 Task: Open Card Card0000000146 in Board Board0000000037 in Workspace WS0000000013 in Trello. Add Member Email0000000050 to Card Card0000000146 in Board Board0000000037 in Workspace WS0000000013 in Trello. Add Yellow Label titled Label0000000146 to Card Card0000000146 in Board Board0000000037 in Workspace WS0000000013 in Trello. Add Checklist CL0000000146 to Card Card0000000146 in Board Board0000000037 in Workspace WS0000000013 in Trello. Add Dates with Start Date as May 08 2023 and Due Date as May 31 2023 to Card Card0000000146 in Board Board0000000037 in Workspace WS0000000013 in Trello
Action: Mouse moved to (334, 299)
Screenshot: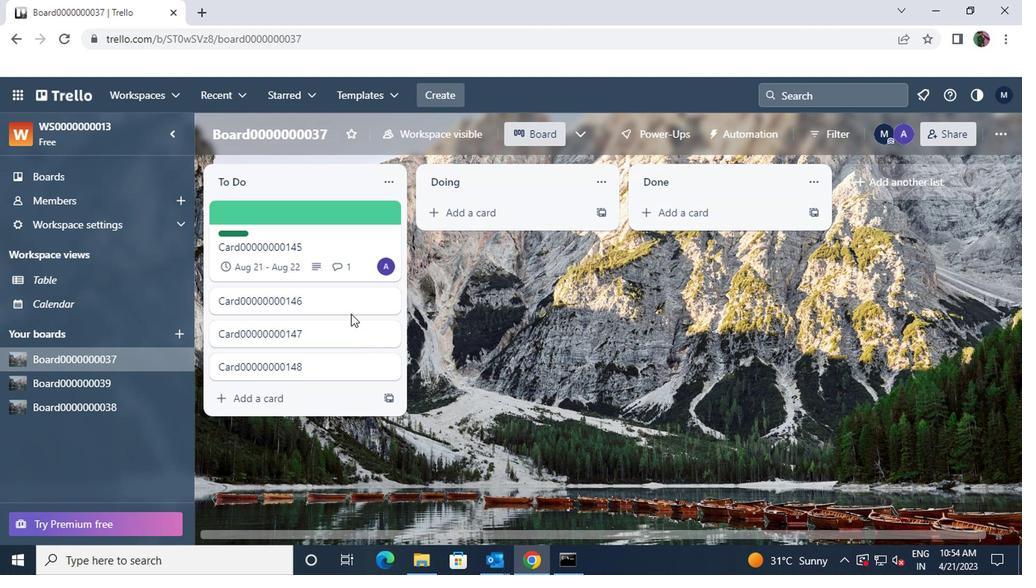 
Action: Mouse pressed left at (334, 299)
Screenshot: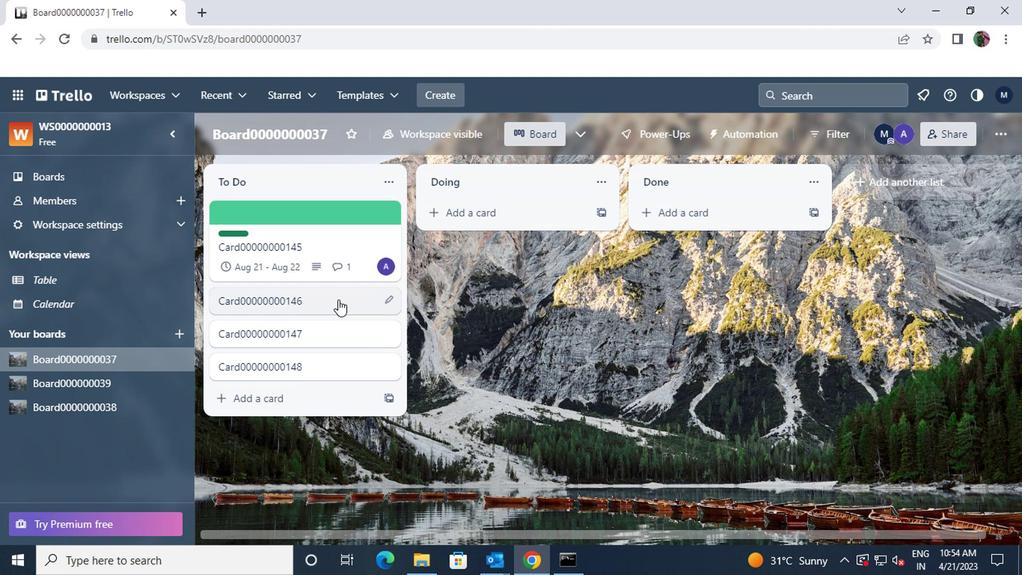 
Action: Mouse moved to (673, 214)
Screenshot: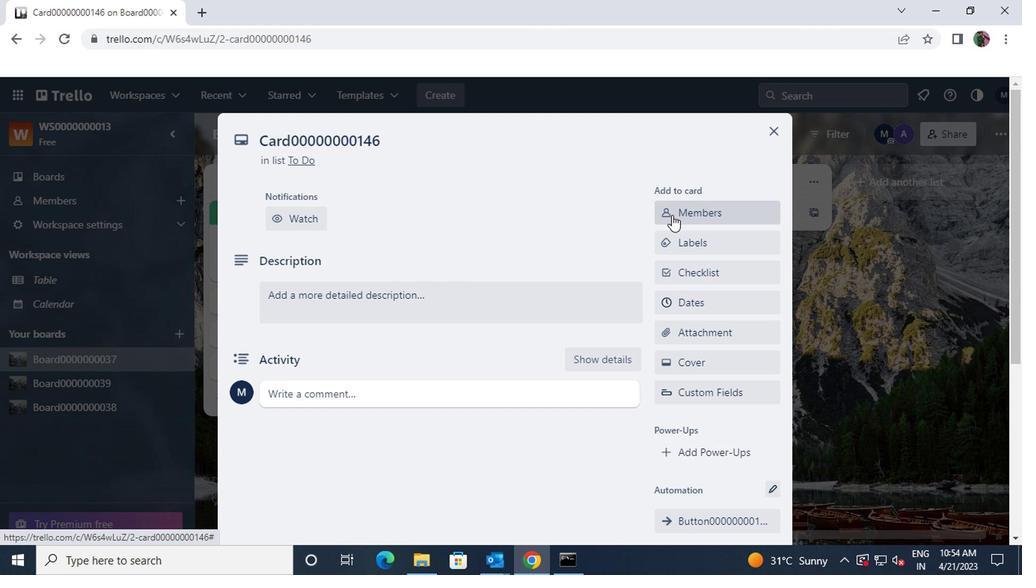 
Action: Mouse pressed left at (673, 214)
Screenshot: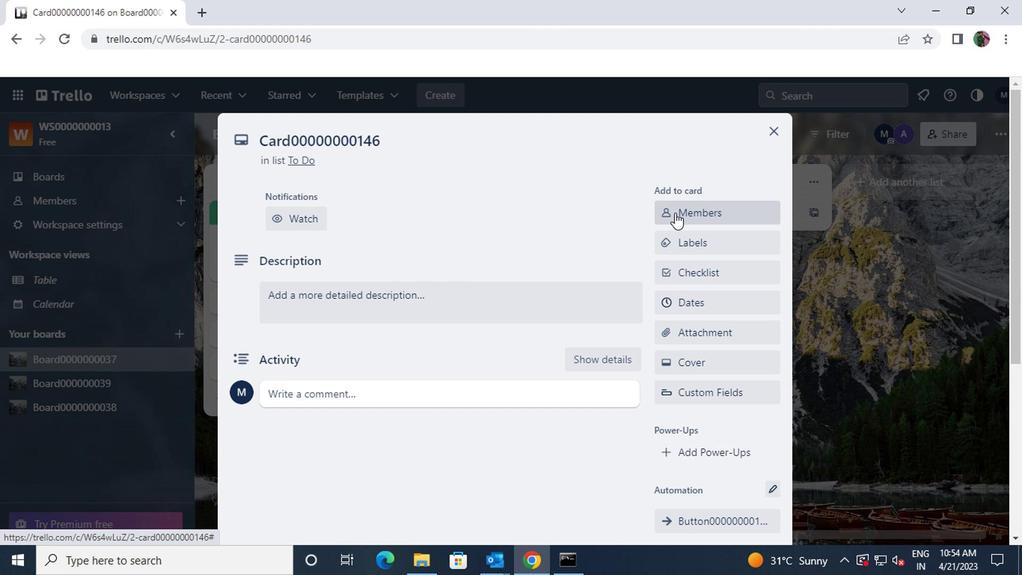 
Action: Key pressed nikrathi889<Key.shift>@GMAIL.COM
Screenshot: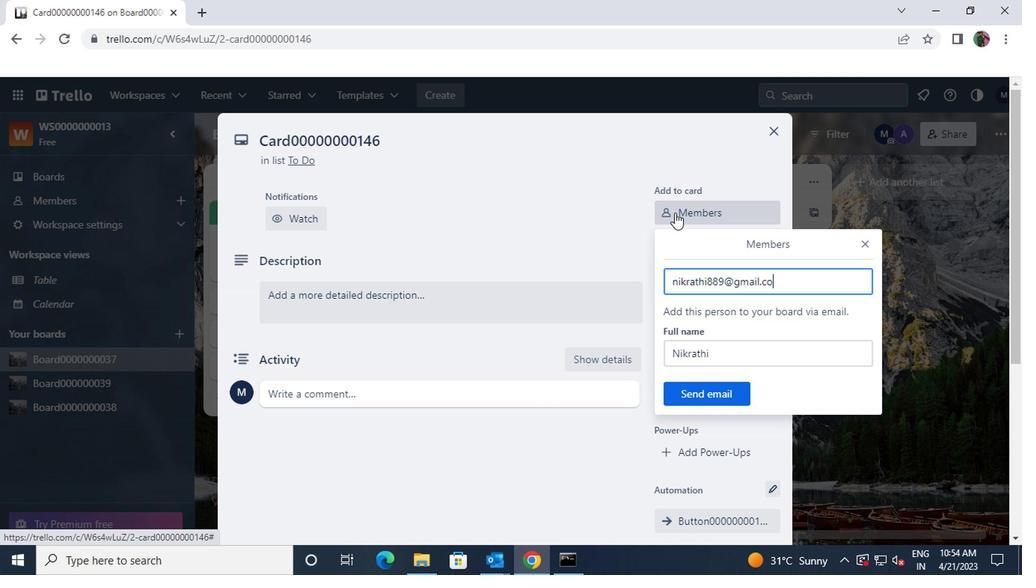 
Action: Mouse moved to (712, 391)
Screenshot: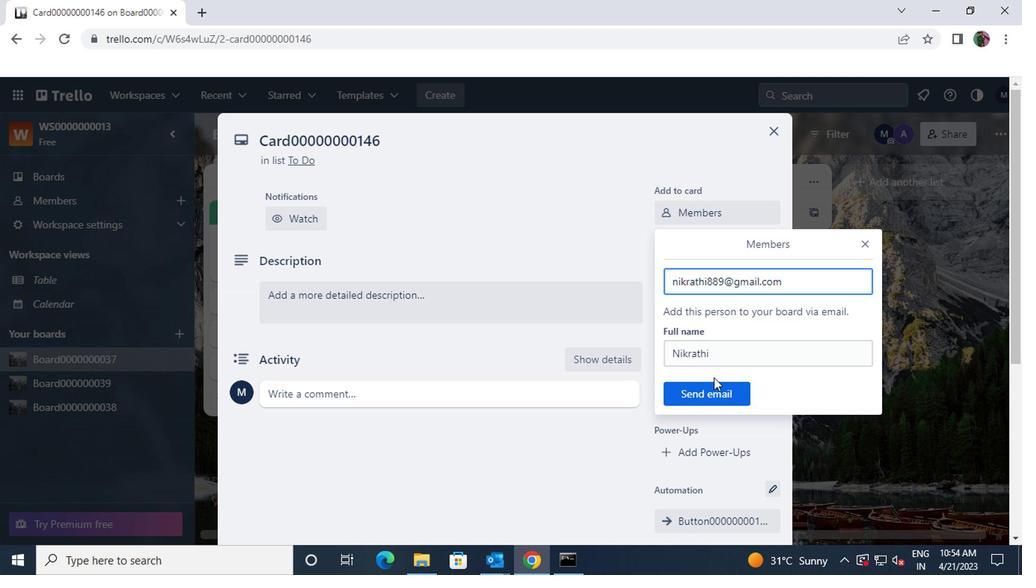 
Action: Mouse pressed left at (712, 391)
Screenshot: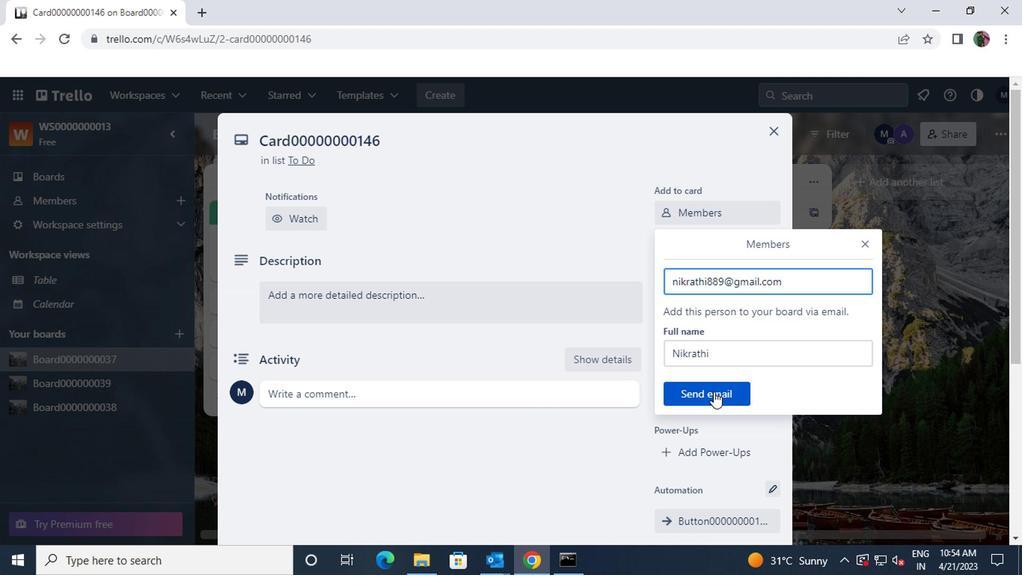 
Action: Mouse moved to (720, 239)
Screenshot: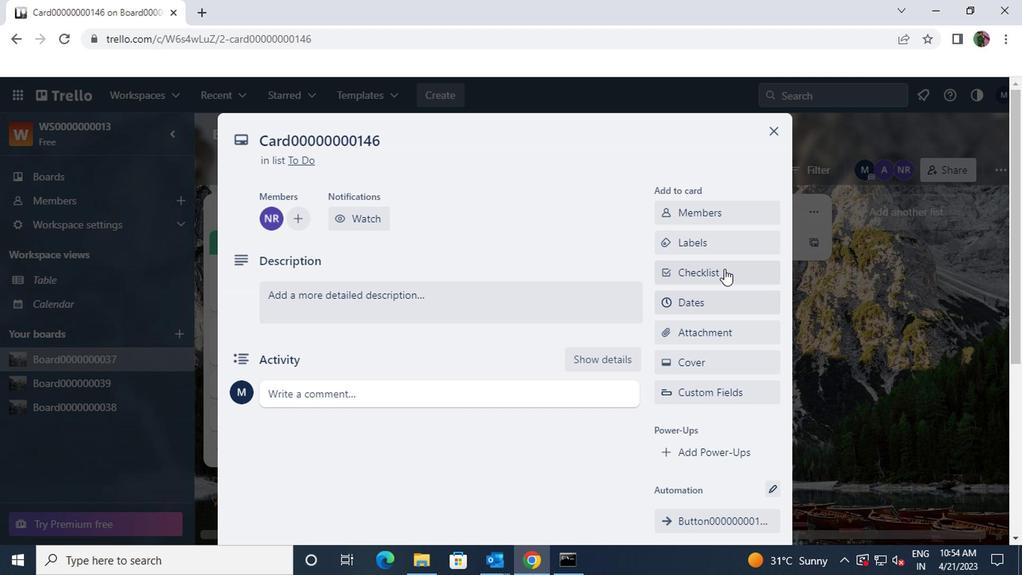 
Action: Mouse pressed left at (720, 239)
Screenshot: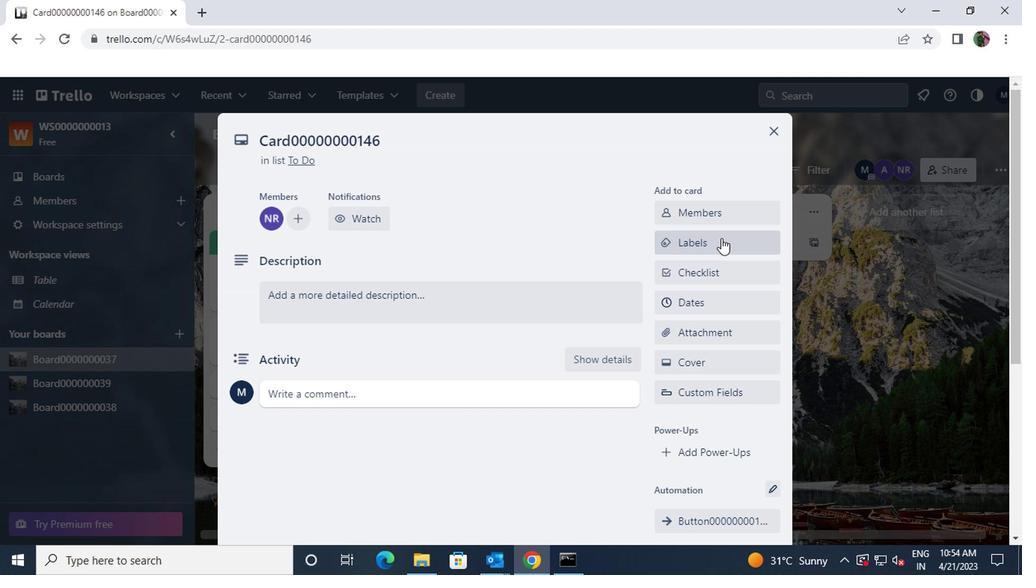 
Action: Mouse moved to (743, 421)
Screenshot: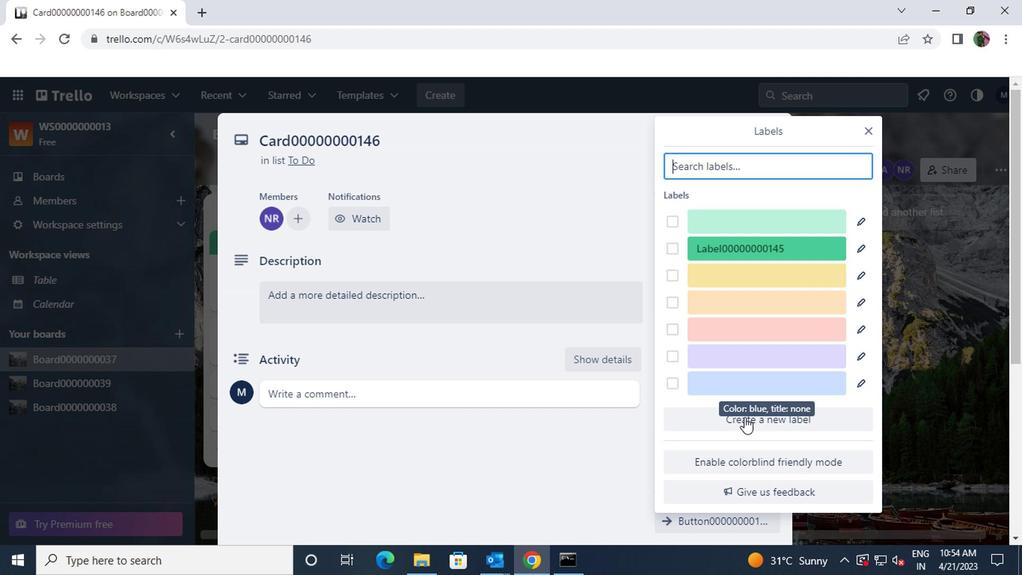 
Action: Mouse pressed left at (743, 421)
Screenshot: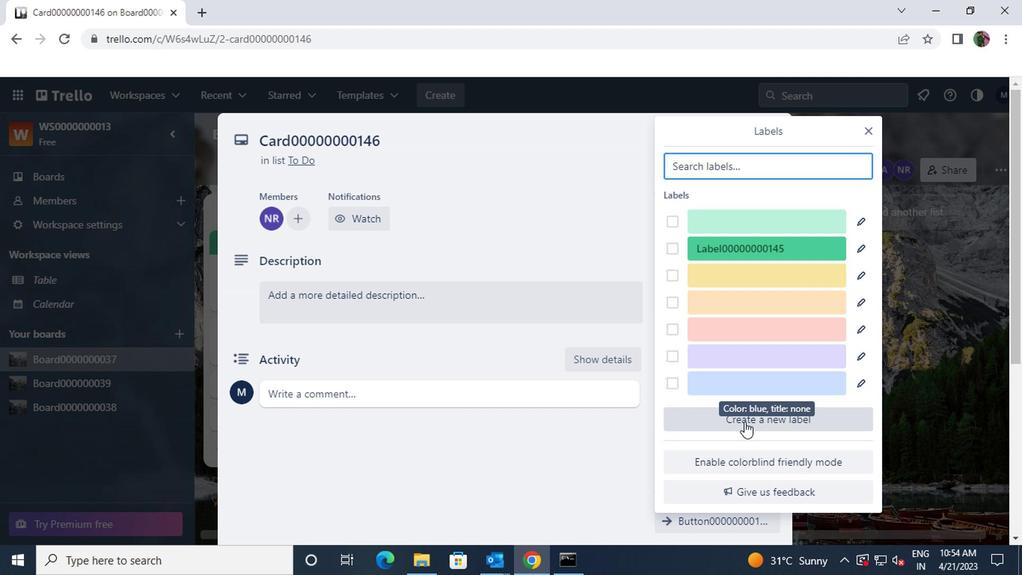 
Action: Mouse moved to (718, 267)
Screenshot: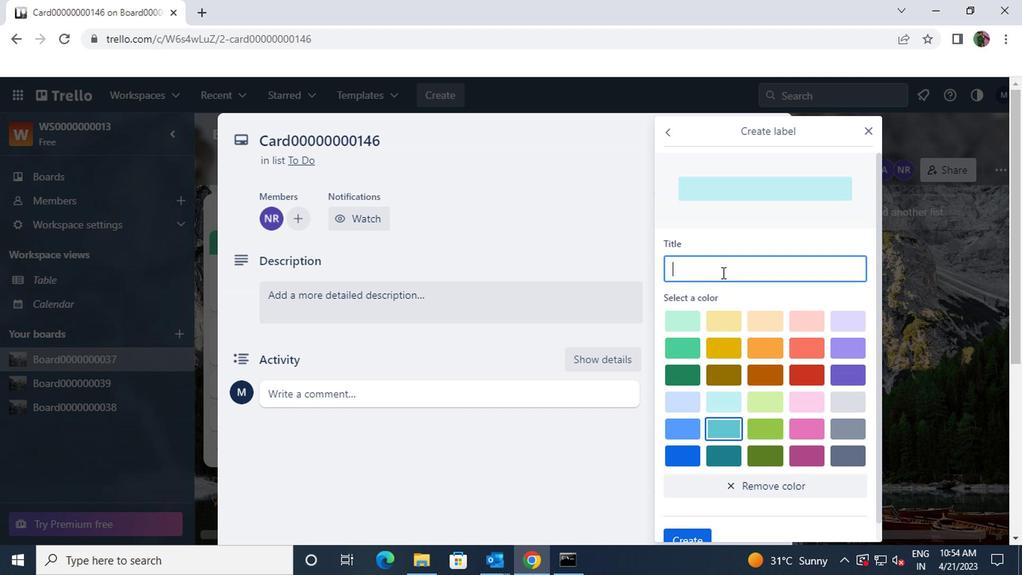 
Action: Mouse pressed left at (718, 267)
Screenshot: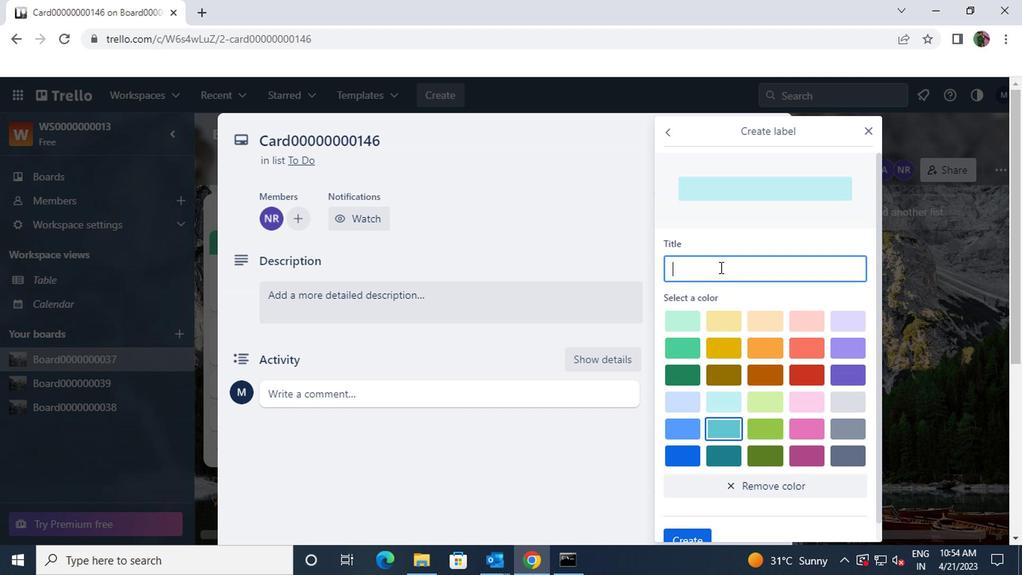 
Action: Mouse moved to (718, 266)
Screenshot: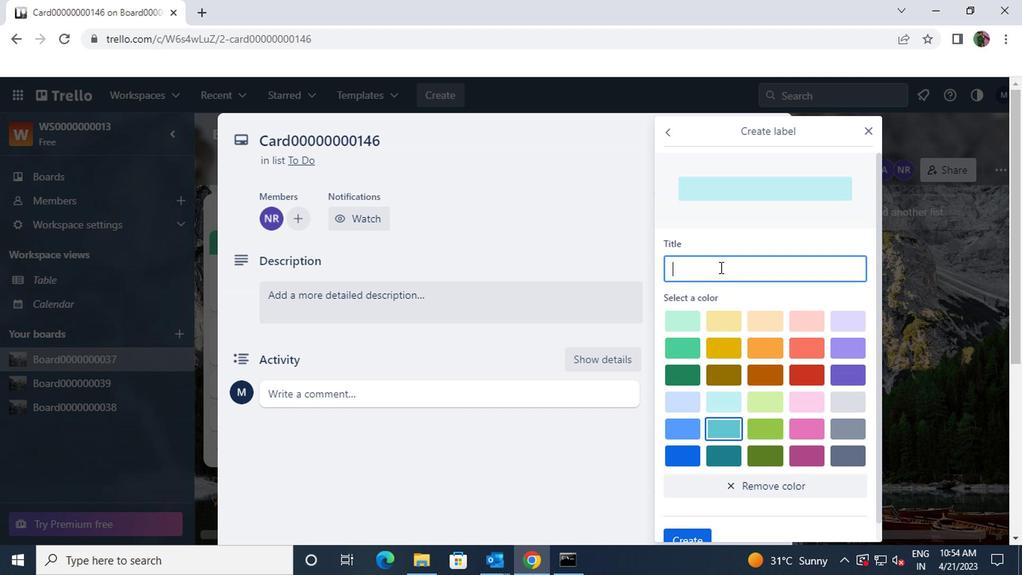 
Action: Key pressed <Key.shift>LABEL00000000146
Screenshot: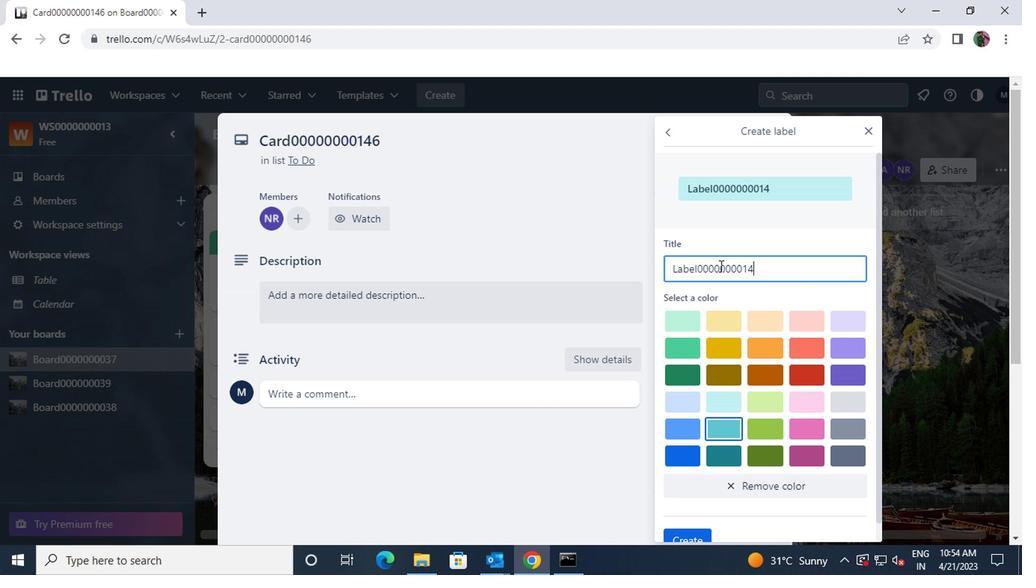 
Action: Mouse moved to (714, 340)
Screenshot: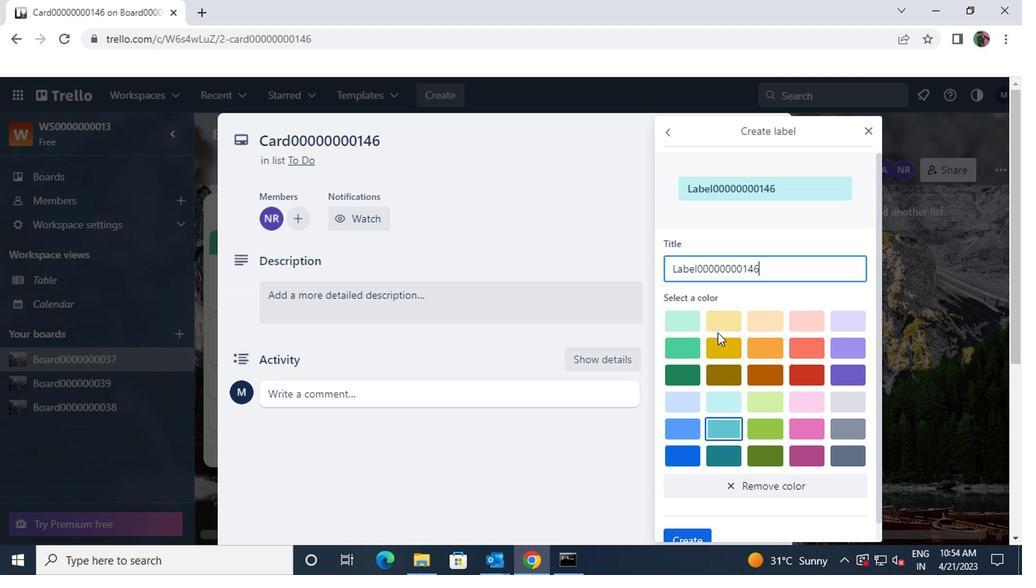 
Action: Mouse pressed left at (714, 340)
Screenshot: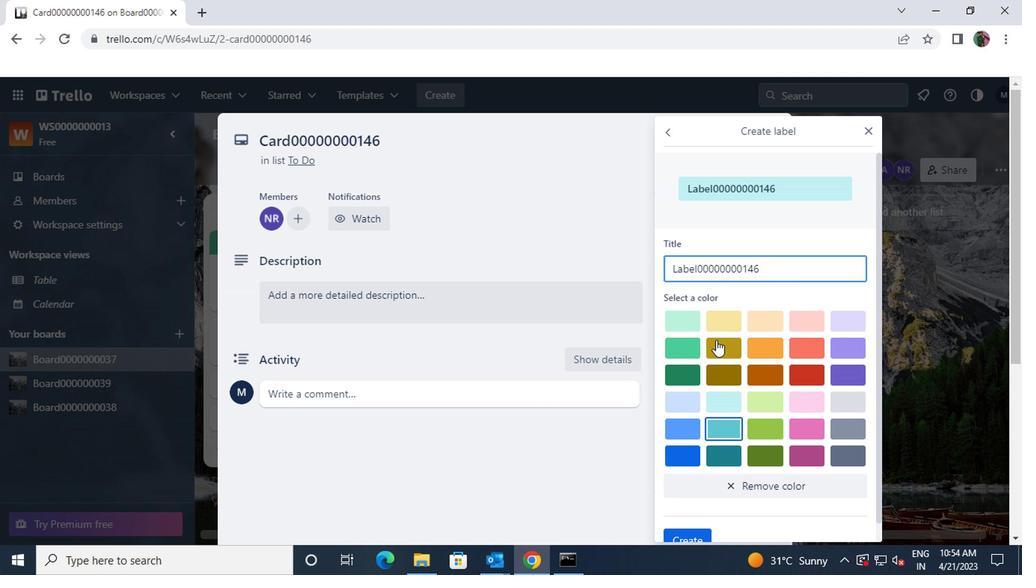
Action: Mouse scrolled (714, 339) with delta (0, -1)
Screenshot: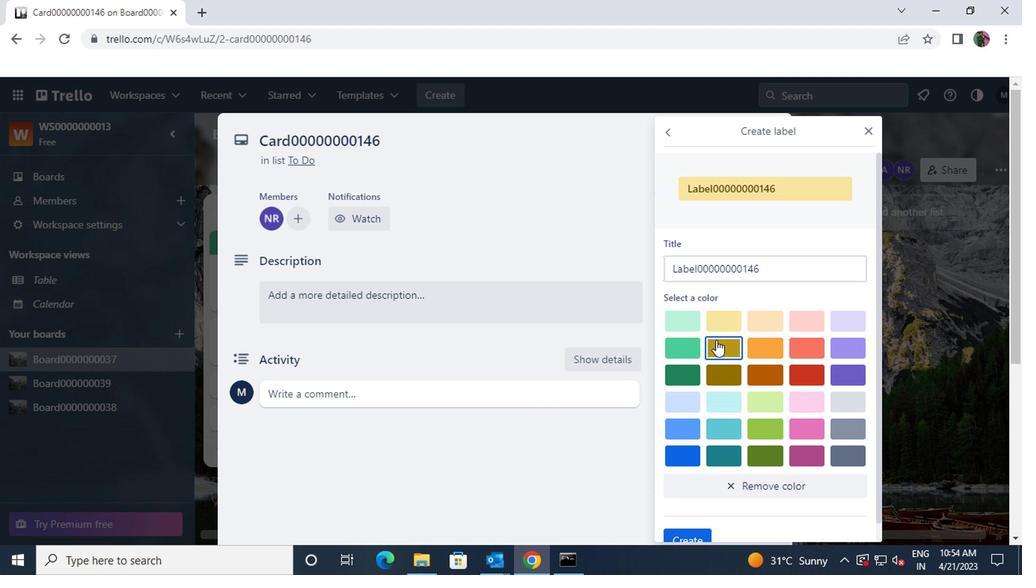 
Action: Mouse scrolled (714, 339) with delta (0, -1)
Screenshot: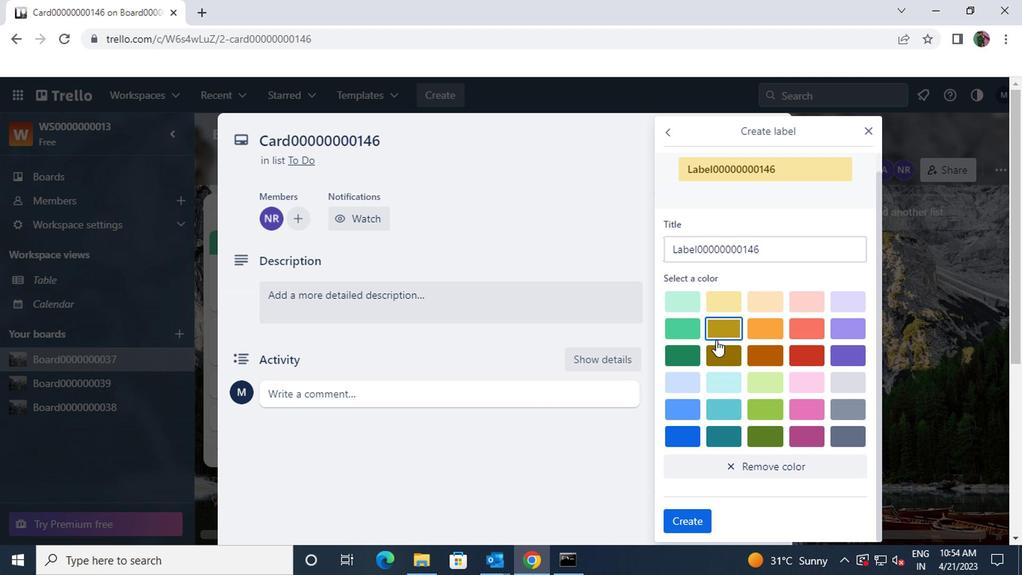 
Action: Mouse scrolled (714, 339) with delta (0, -1)
Screenshot: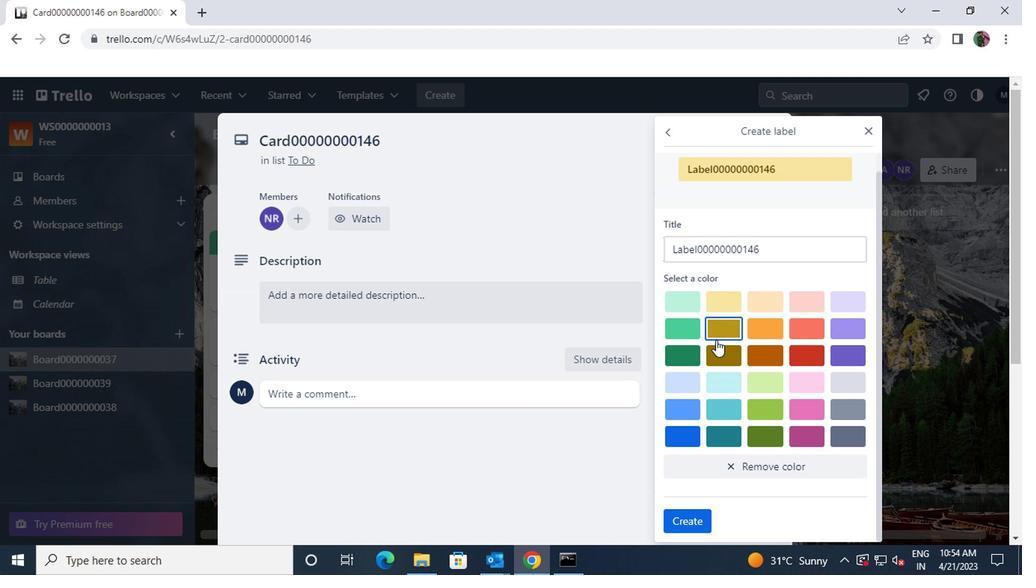 
Action: Mouse moved to (688, 518)
Screenshot: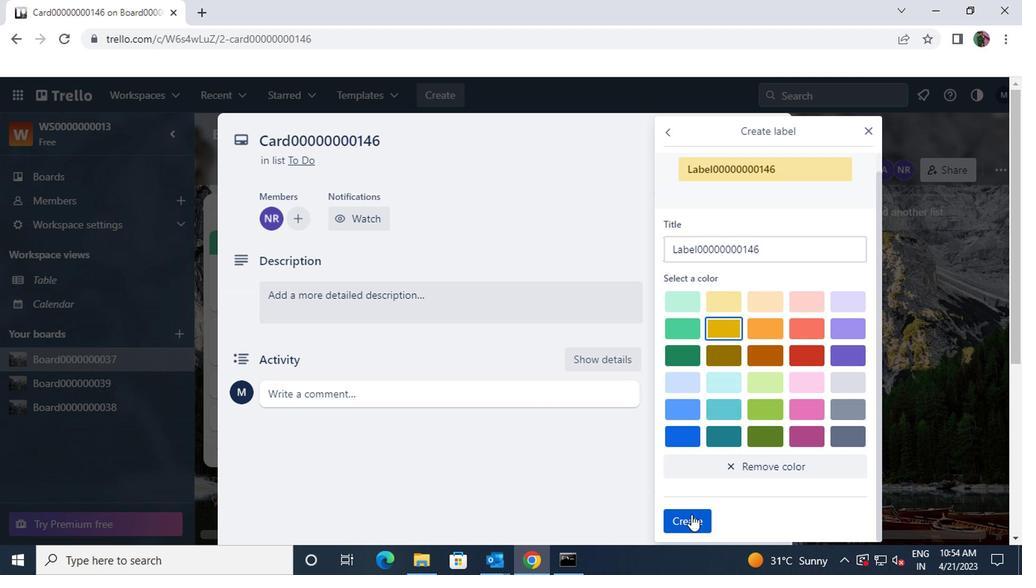 
Action: Mouse pressed left at (688, 518)
Screenshot: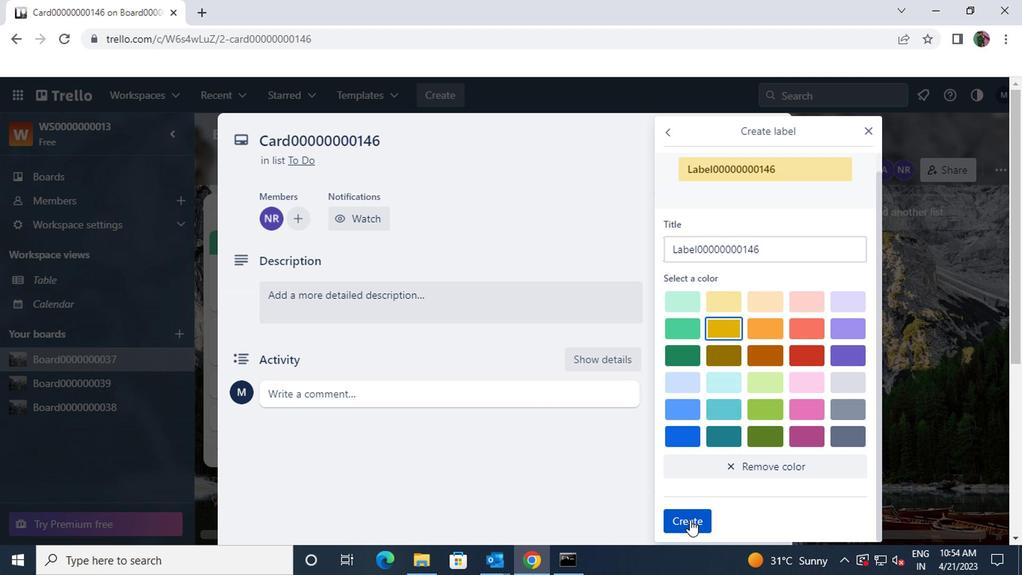 
Action: Mouse moved to (872, 134)
Screenshot: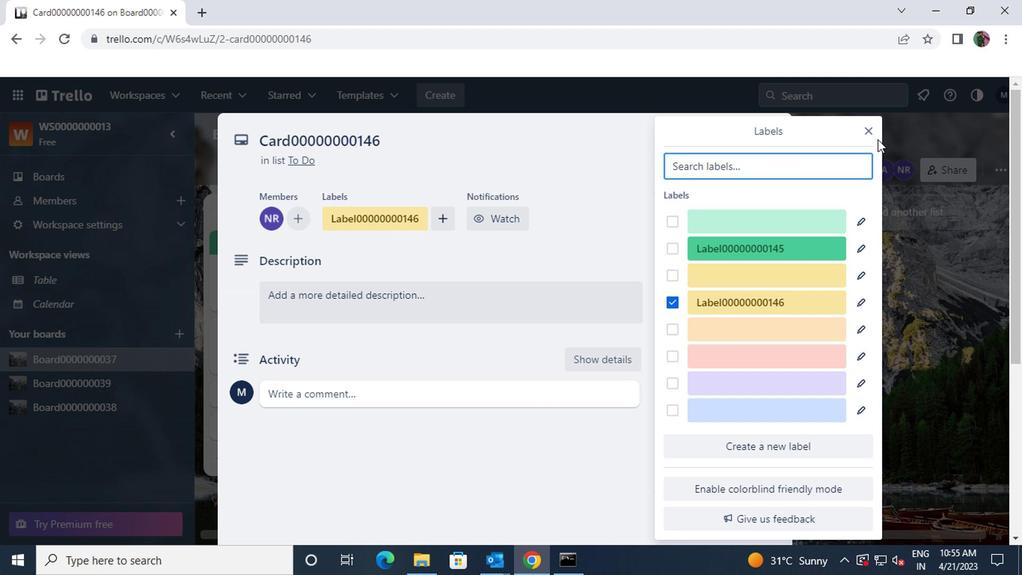 
Action: Mouse pressed left at (872, 134)
Screenshot: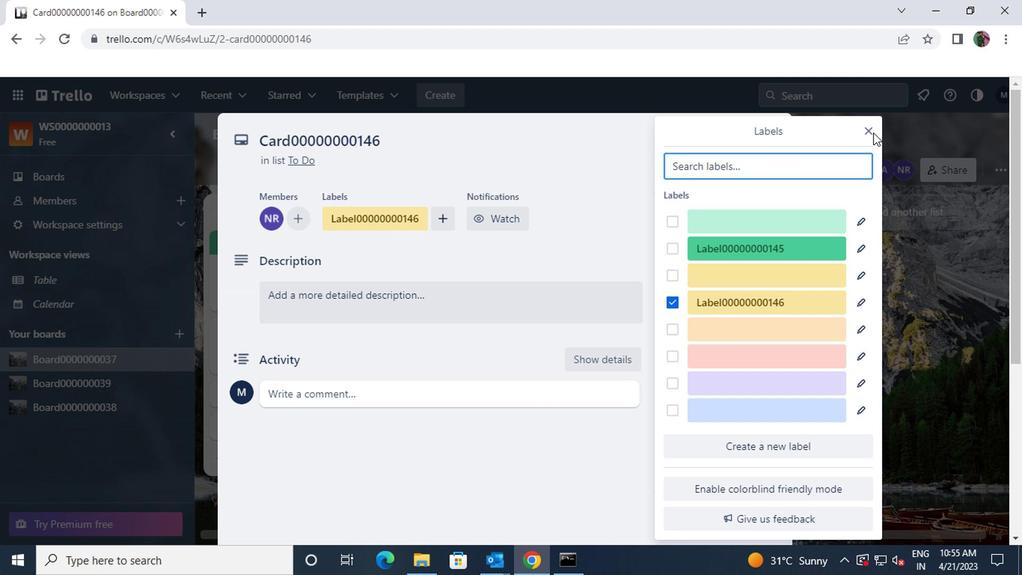 
Action: Mouse moved to (870, 133)
Screenshot: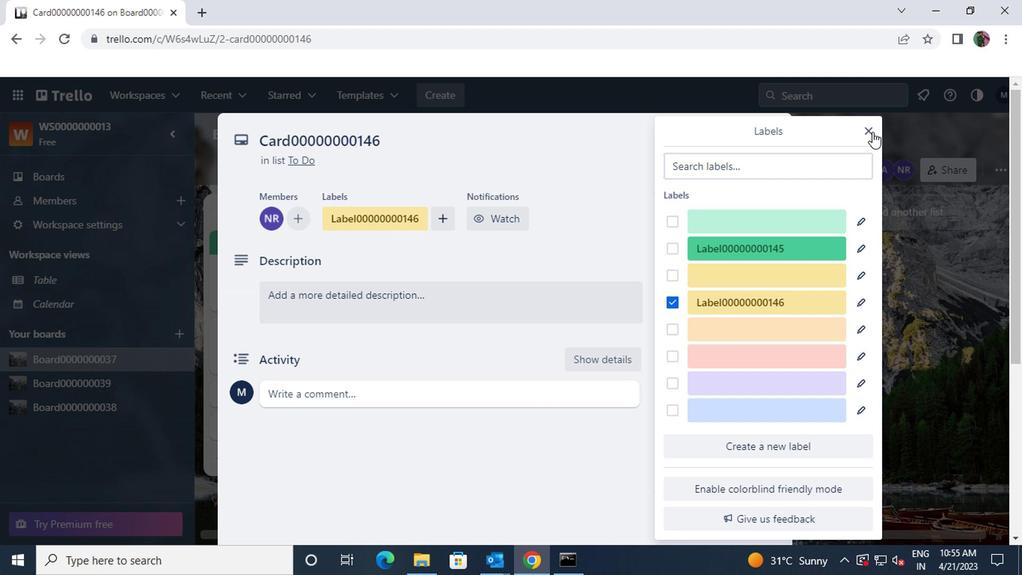
Action: Mouse pressed left at (870, 133)
Screenshot: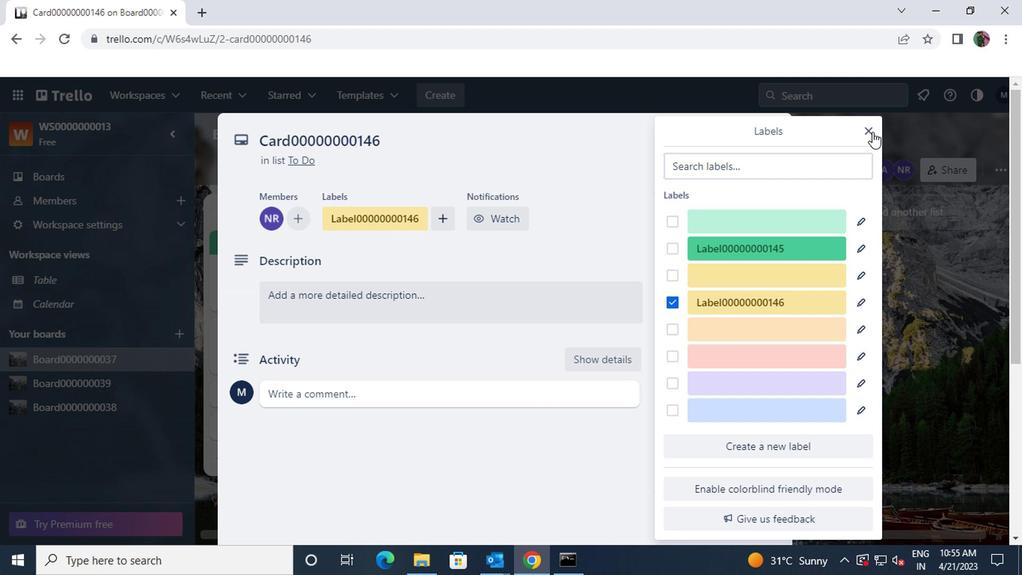 
Action: Mouse moved to (738, 266)
Screenshot: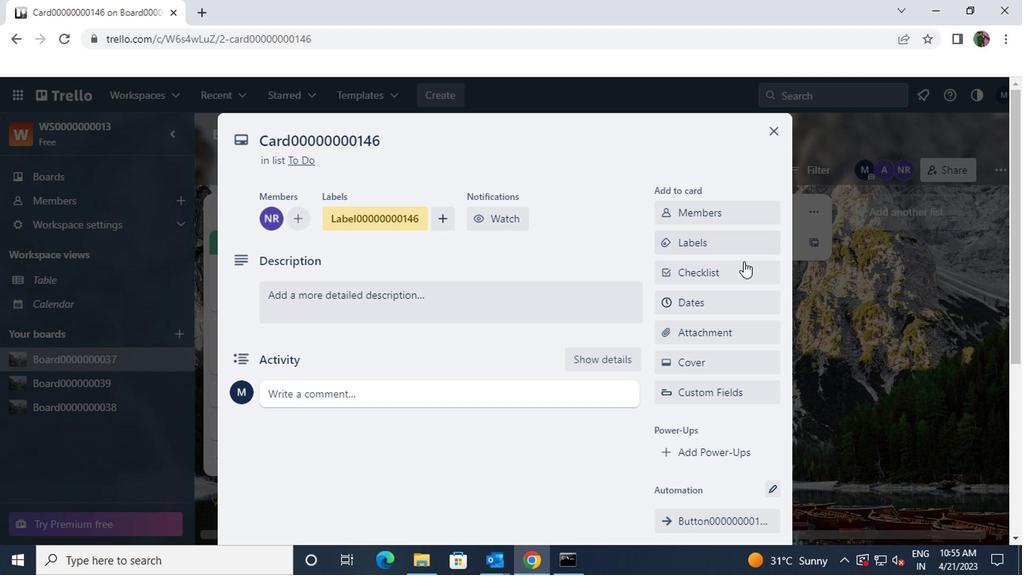 
Action: Mouse pressed left at (738, 266)
Screenshot: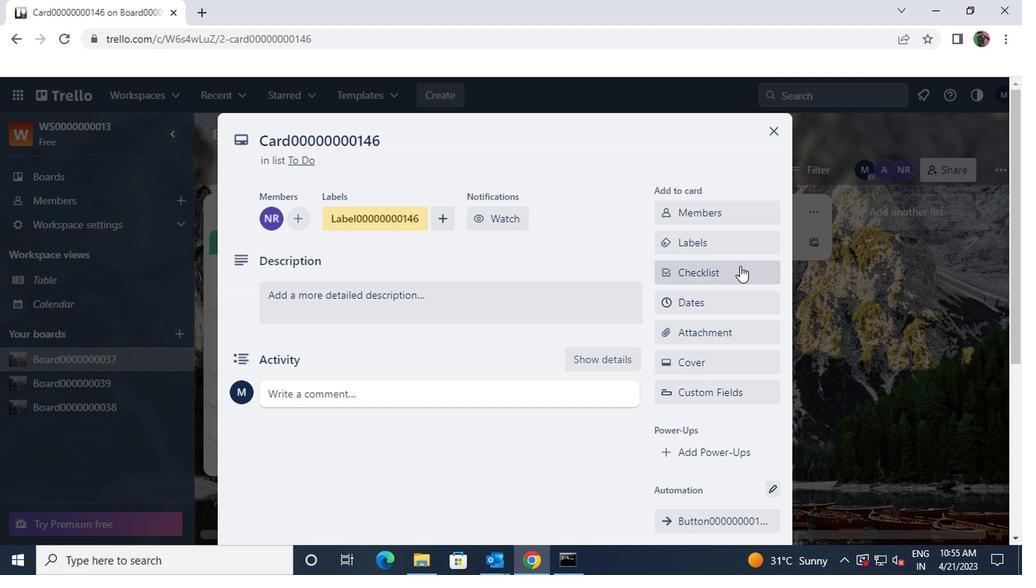 
Action: Key pressed <Key.shift>CL00000000146
Screenshot: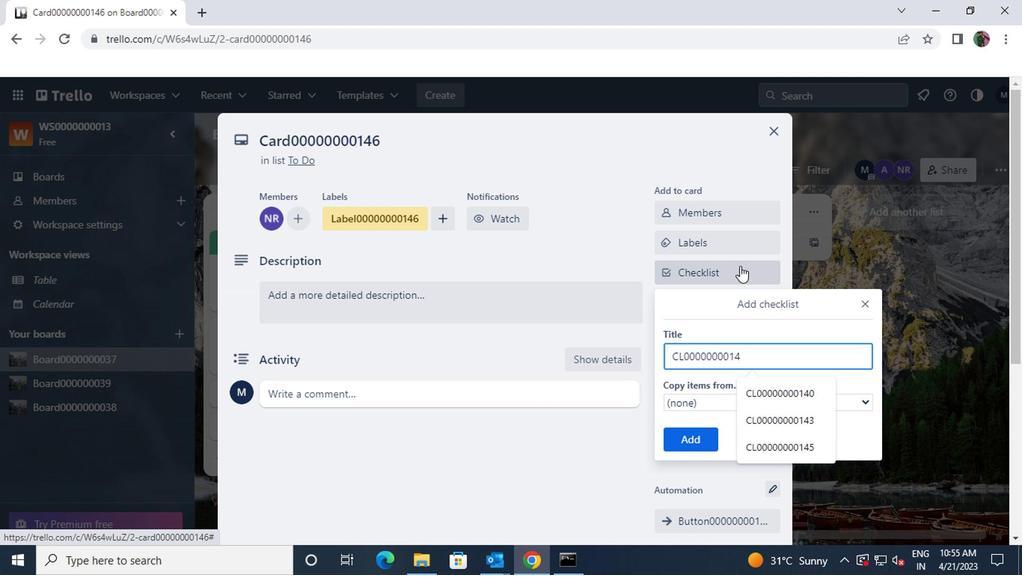 
Action: Mouse moved to (689, 429)
Screenshot: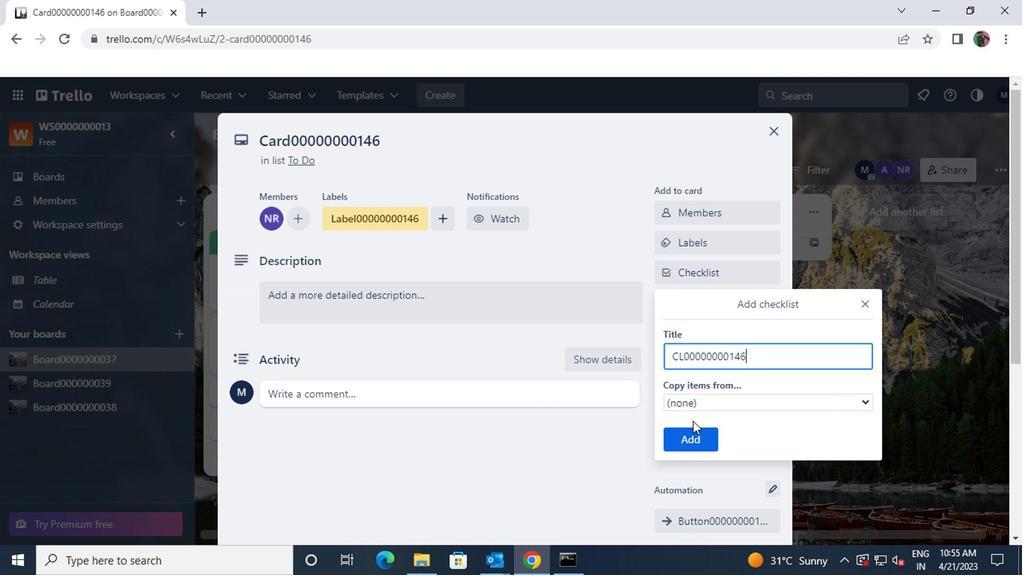 
Action: Mouse pressed left at (689, 429)
Screenshot: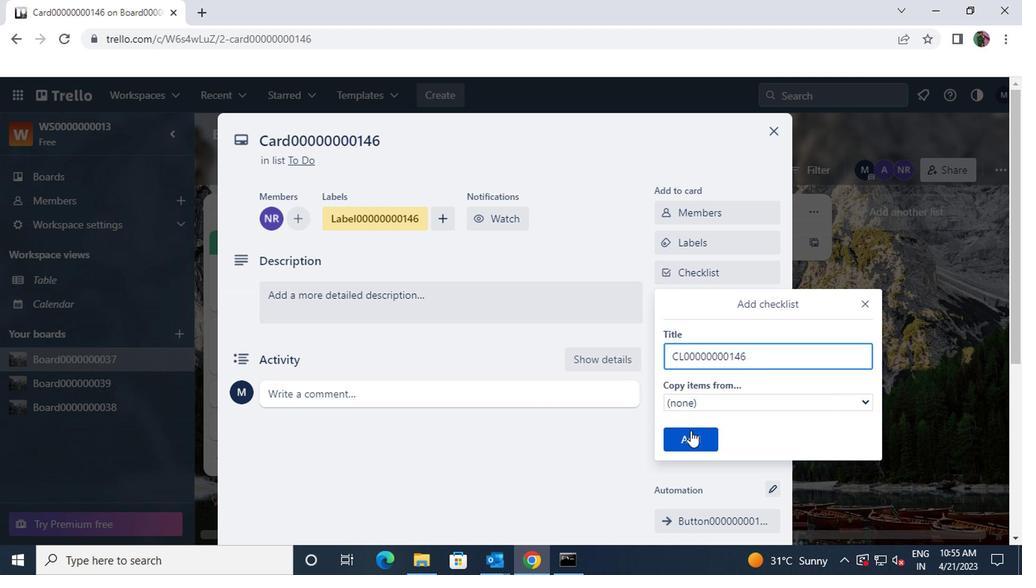 
Action: Mouse moved to (680, 306)
Screenshot: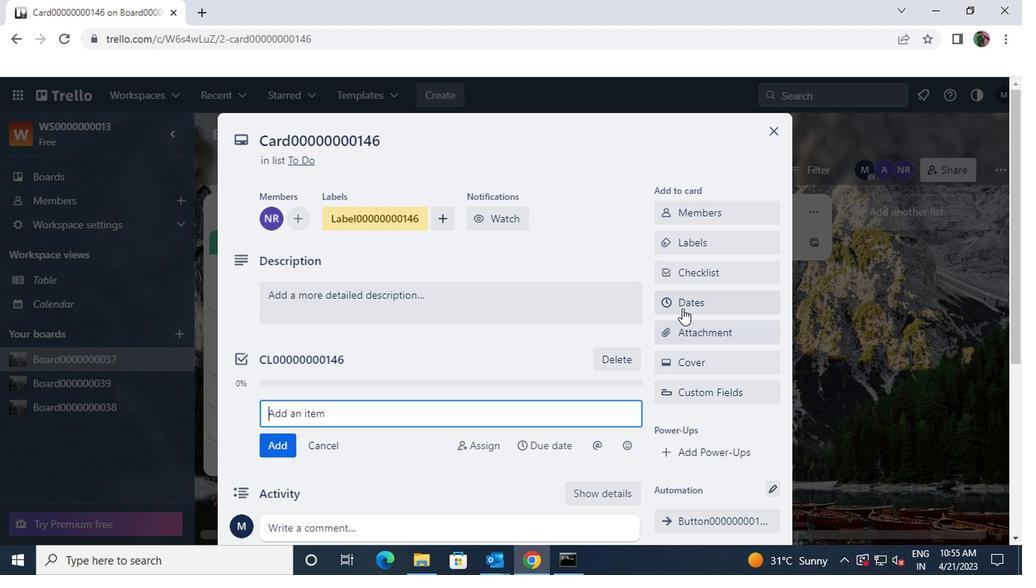 
Action: Mouse pressed left at (680, 306)
Screenshot: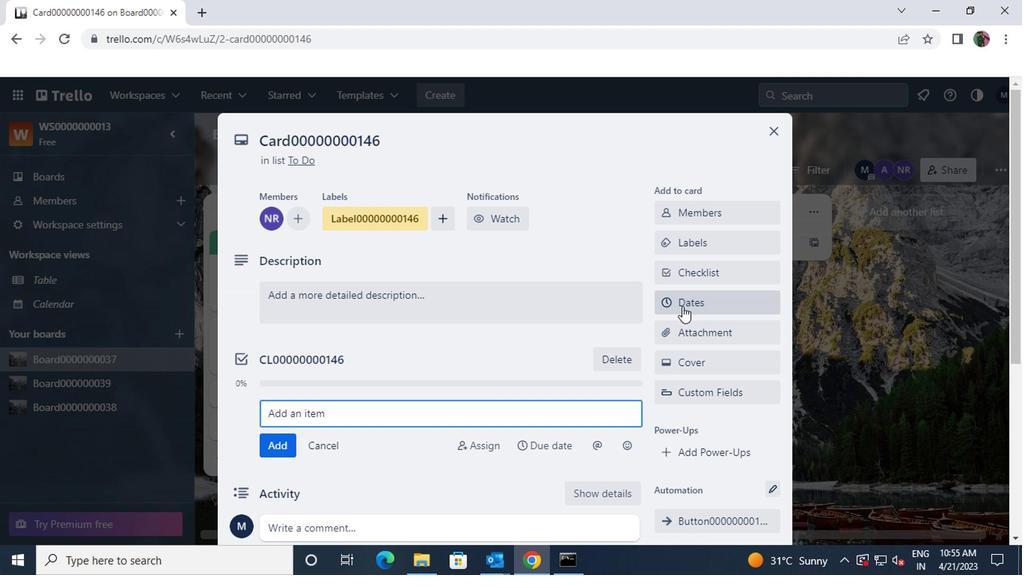 
Action: Mouse moved to (666, 167)
Screenshot: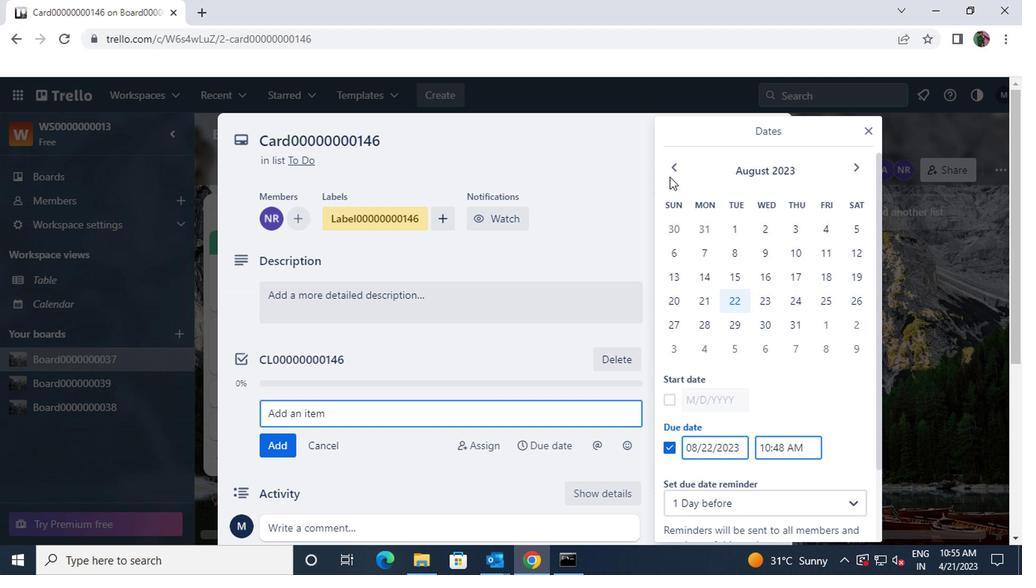
Action: Mouse pressed left at (666, 167)
Screenshot: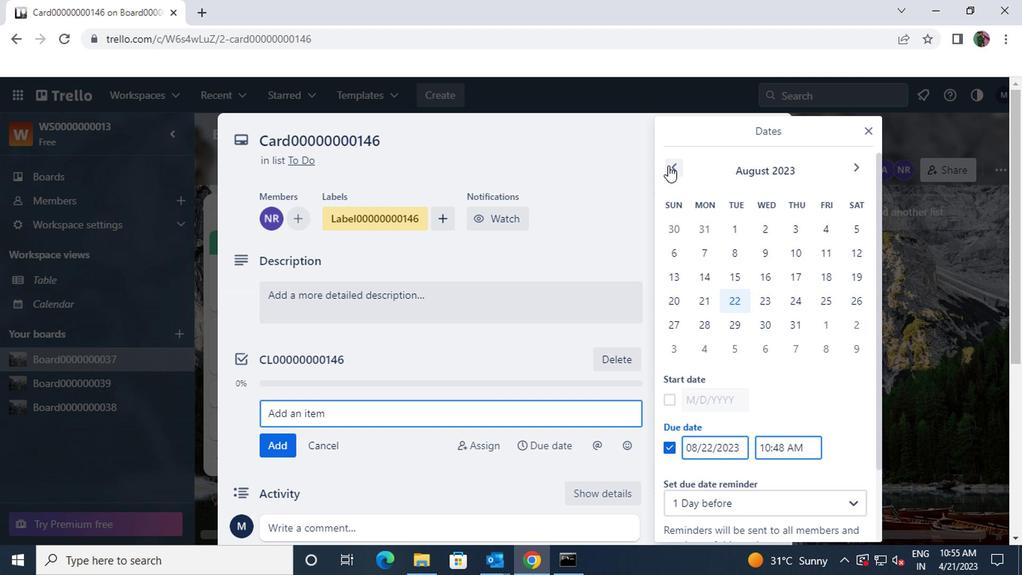 
Action: Mouse pressed left at (666, 167)
Screenshot: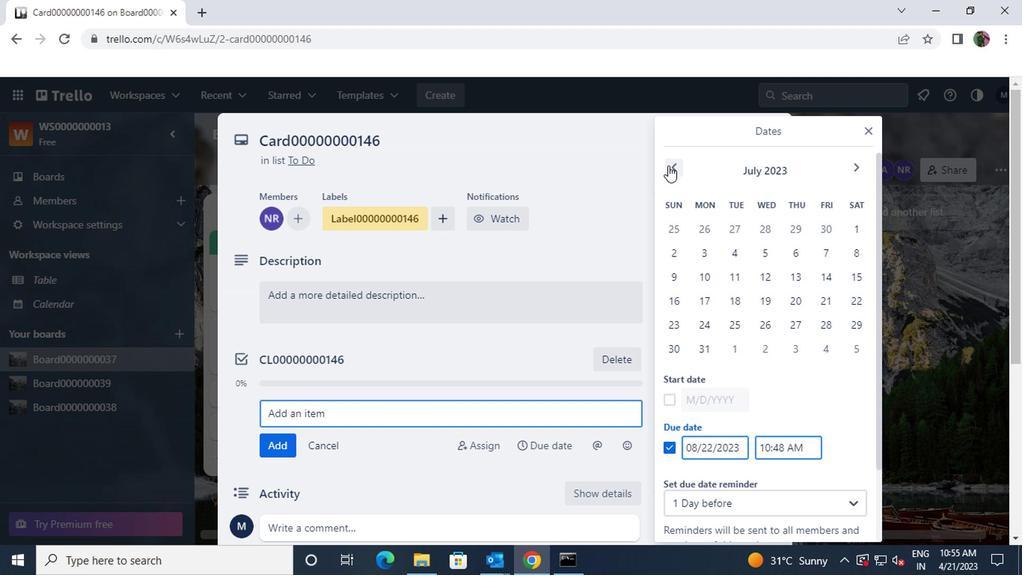 
Action: Mouse pressed left at (666, 167)
Screenshot: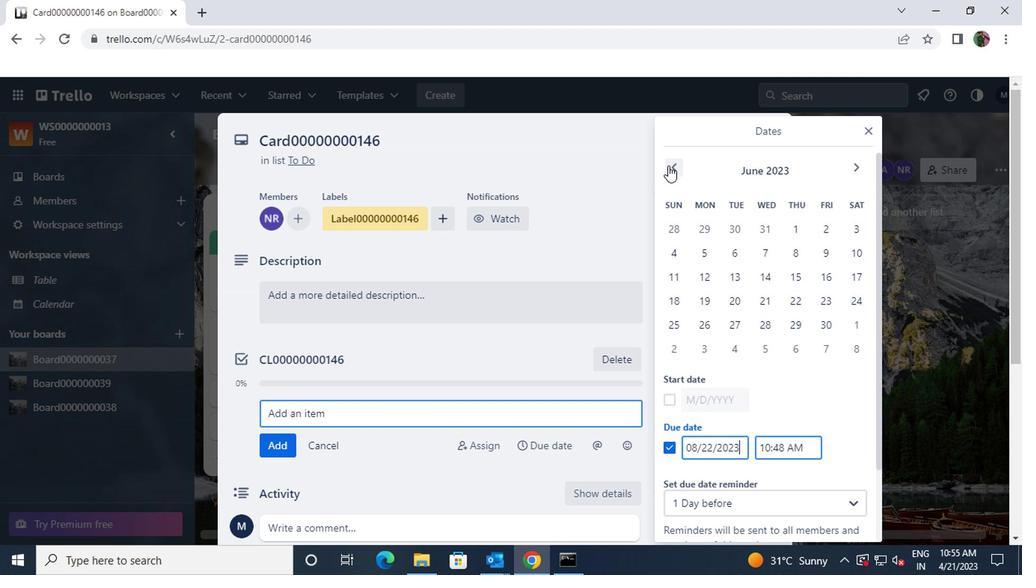 
Action: Mouse moved to (671, 399)
Screenshot: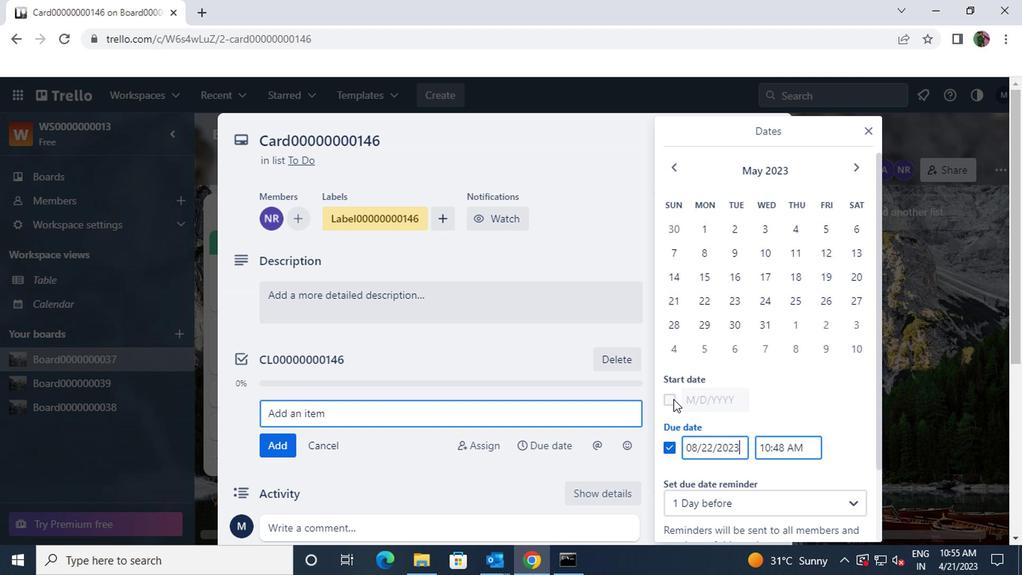 
Action: Mouse pressed left at (671, 399)
Screenshot: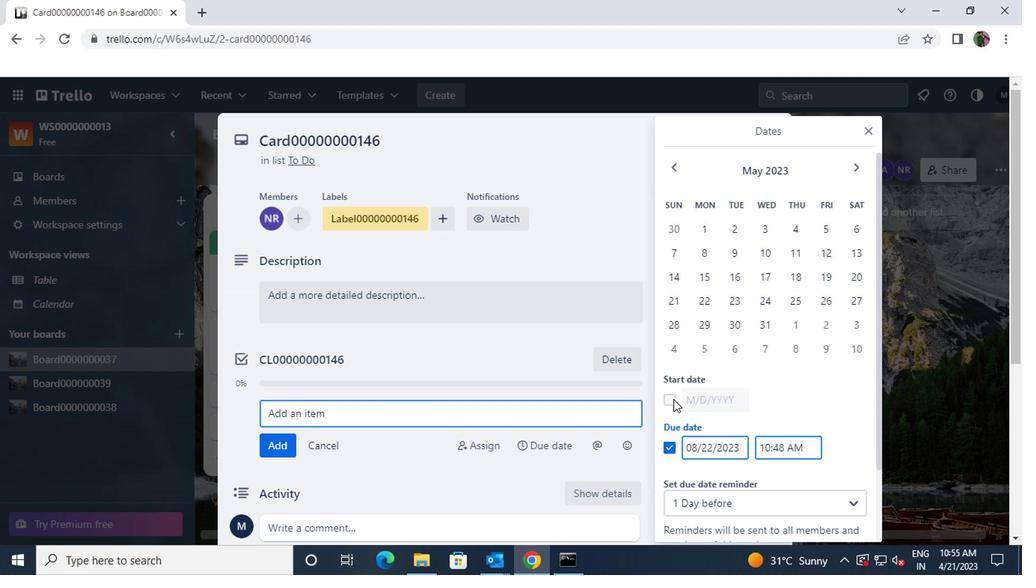 
Action: Mouse scrolled (671, 397) with delta (0, -1)
Screenshot: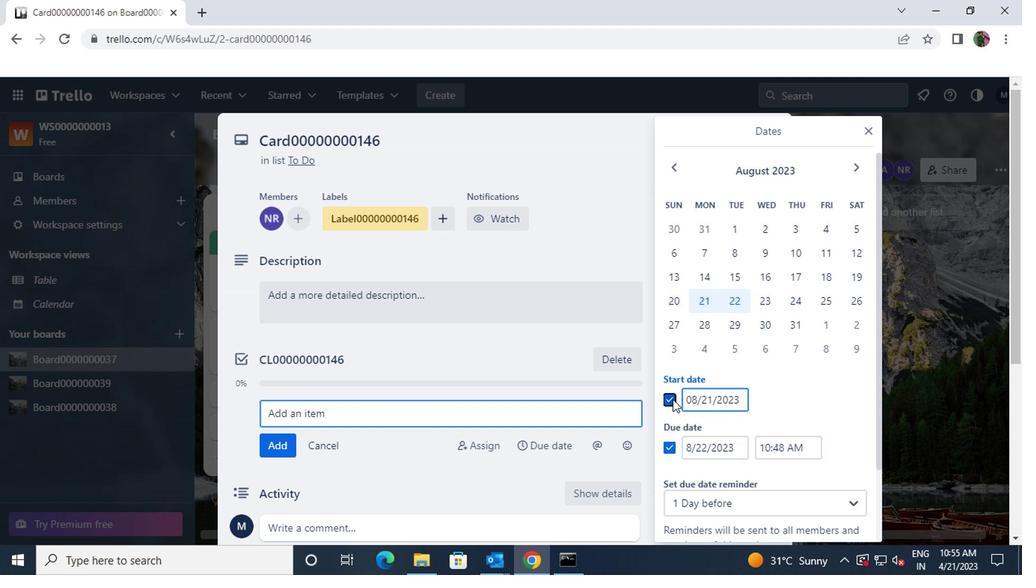 
Action: Mouse moved to (688, 372)
Screenshot: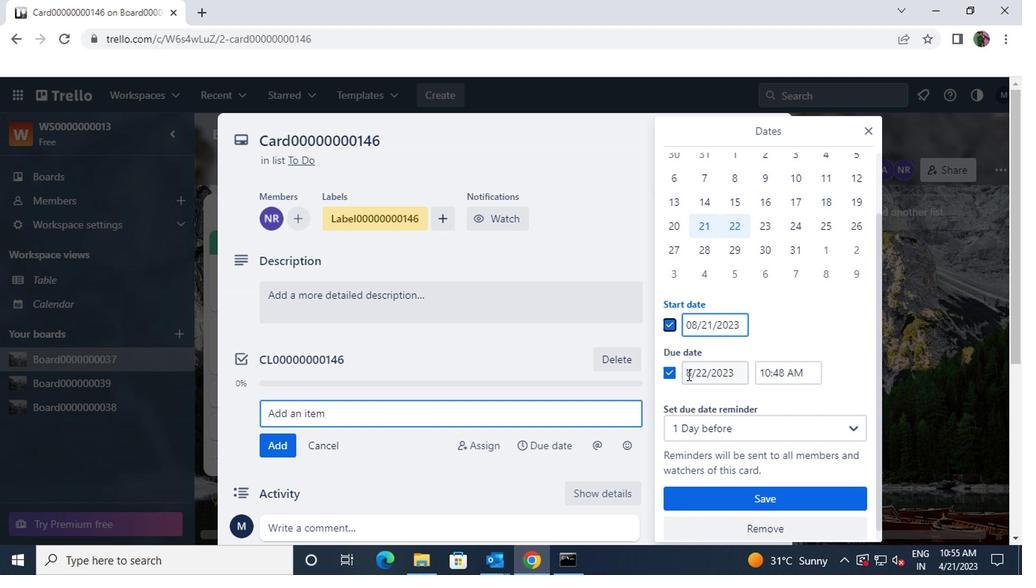 
Action: Mouse pressed left at (688, 372)
Screenshot: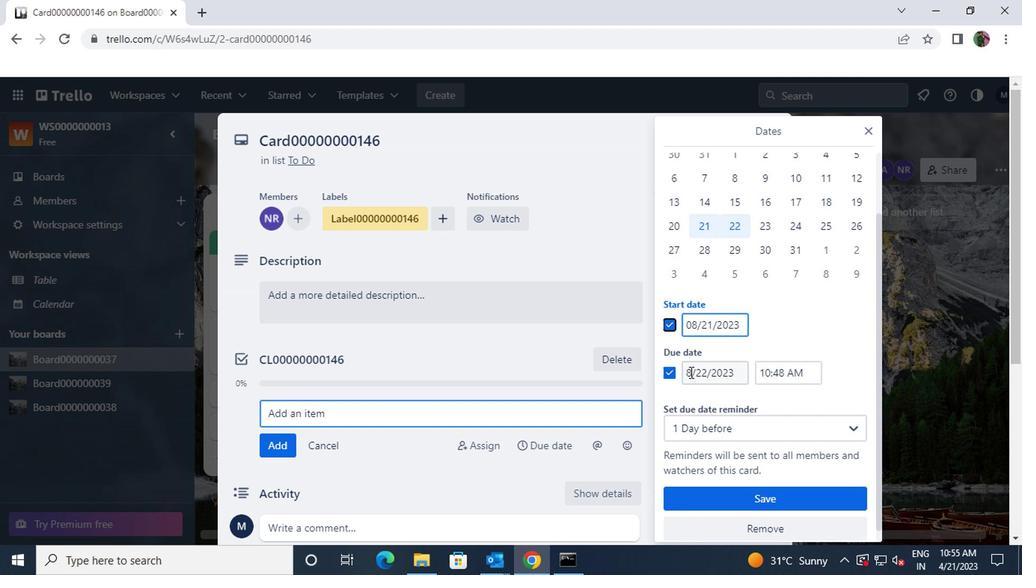 
Action: Mouse moved to (680, 371)
Screenshot: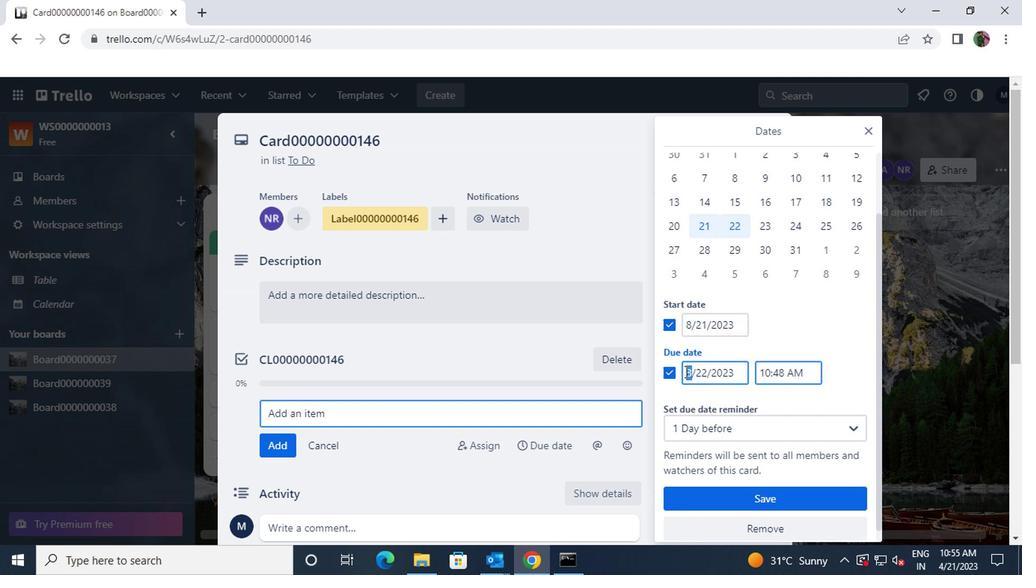 
Action: Key pressed 1
Screenshot: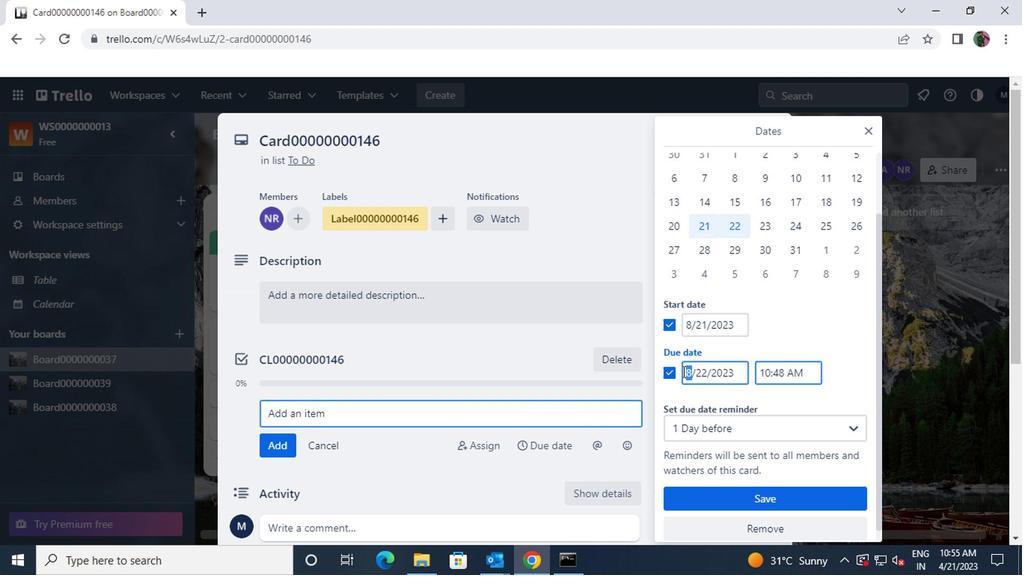 
Action: Mouse moved to (703, 370)
Screenshot: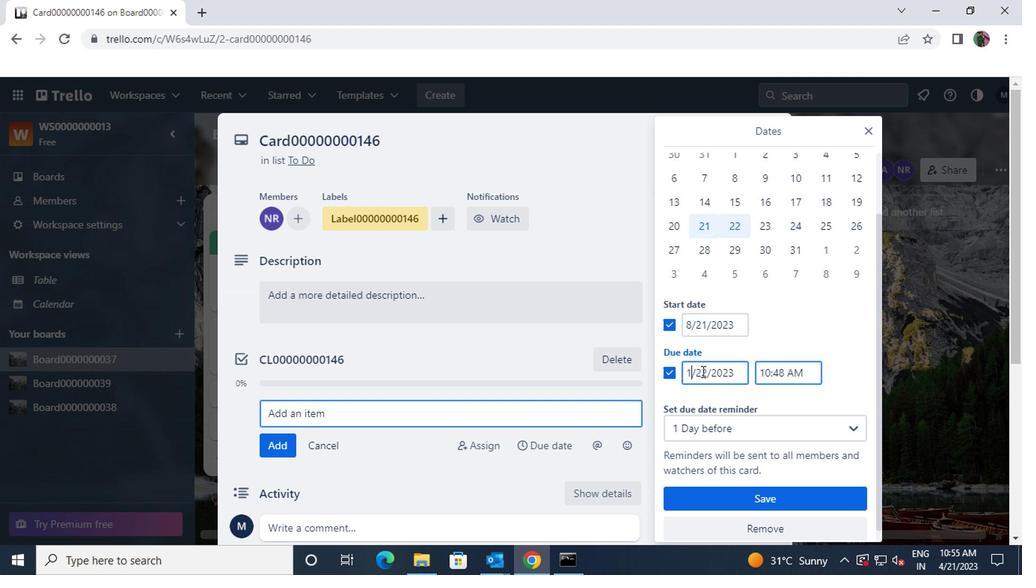 
Action: Mouse pressed left at (703, 370)
Screenshot: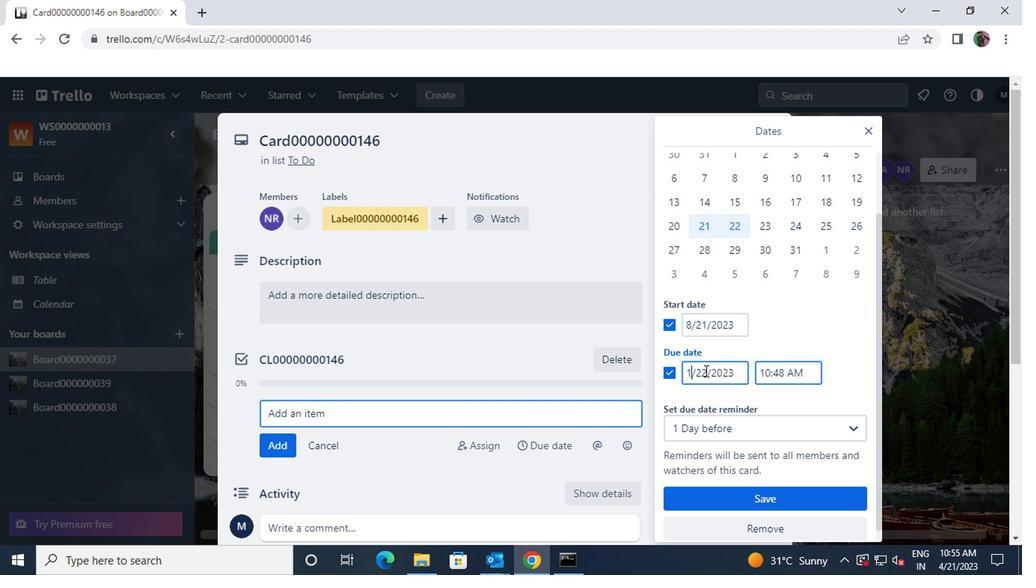 
Action: Mouse moved to (694, 370)
Screenshot: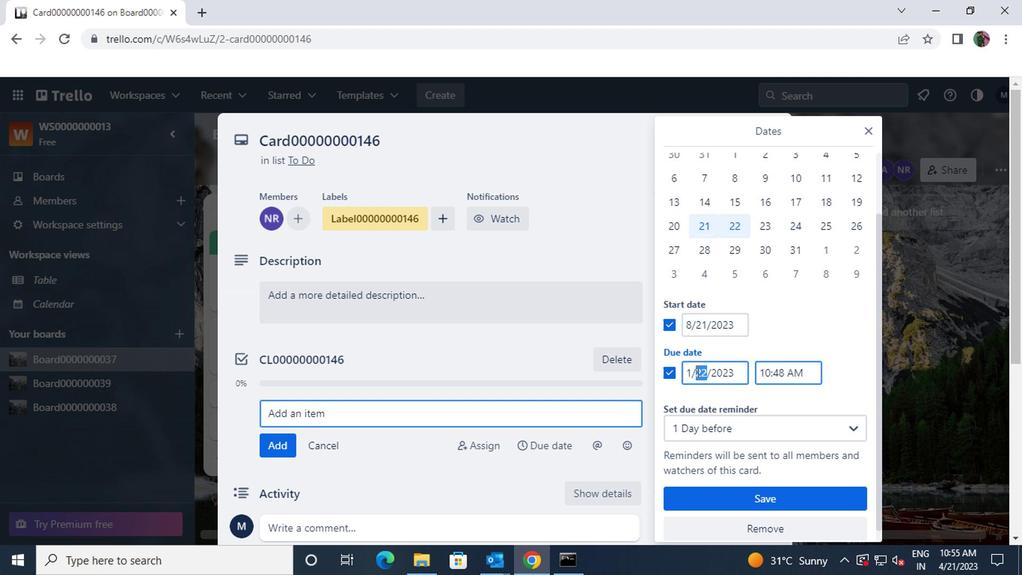 
Action: Key pressed 5
Screenshot: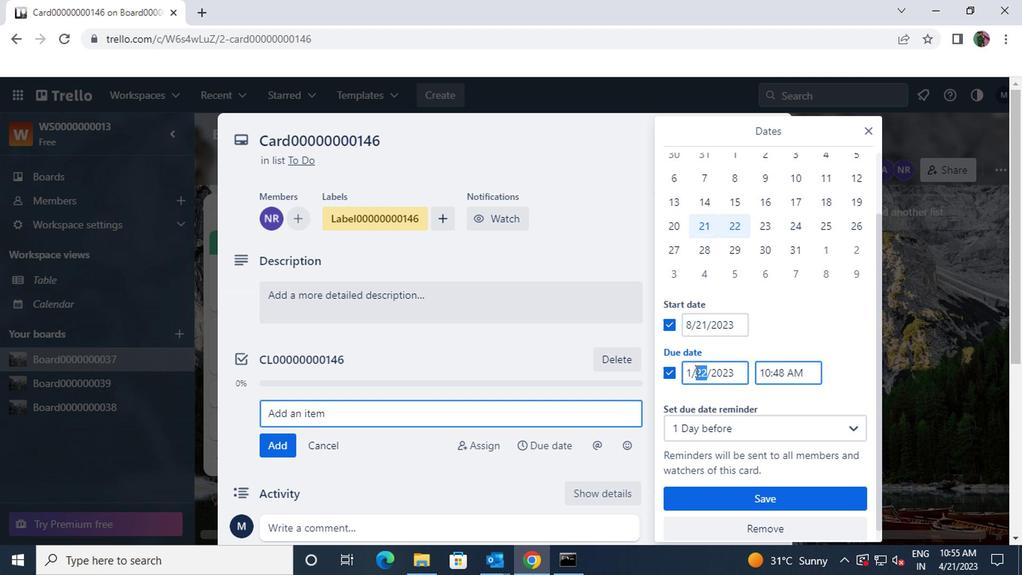 
Action: Mouse moved to (690, 326)
Screenshot: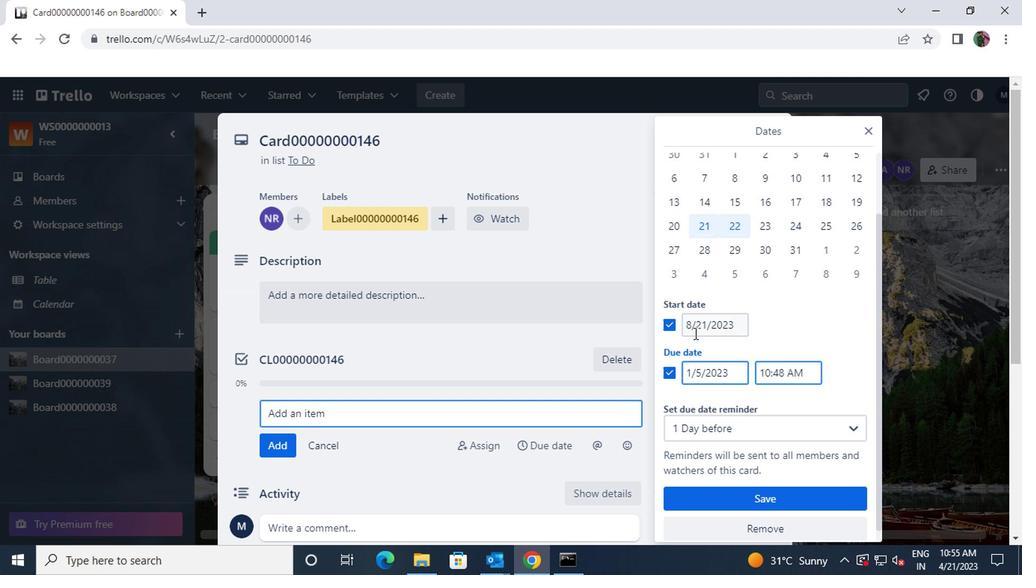 
Action: Mouse pressed left at (690, 326)
Screenshot: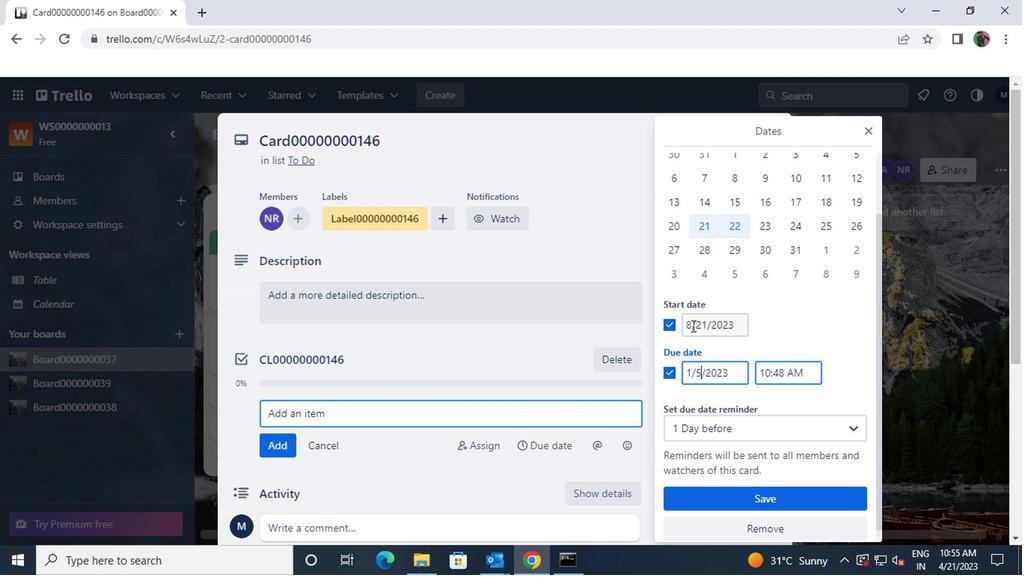 
Action: Mouse moved to (711, 323)
Screenshot: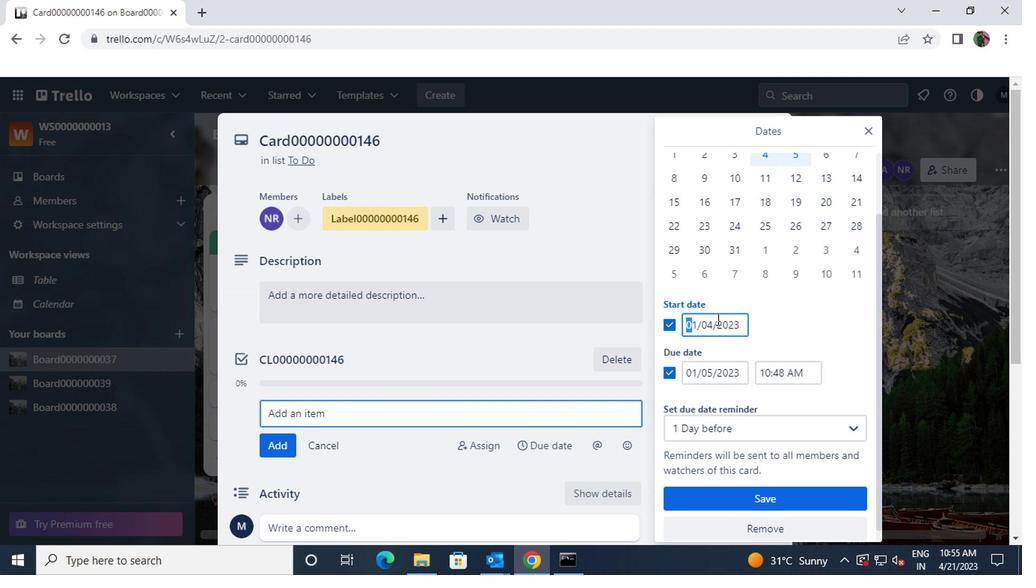 
Action: Mouse pressed left at (711, 323)
Screenshot: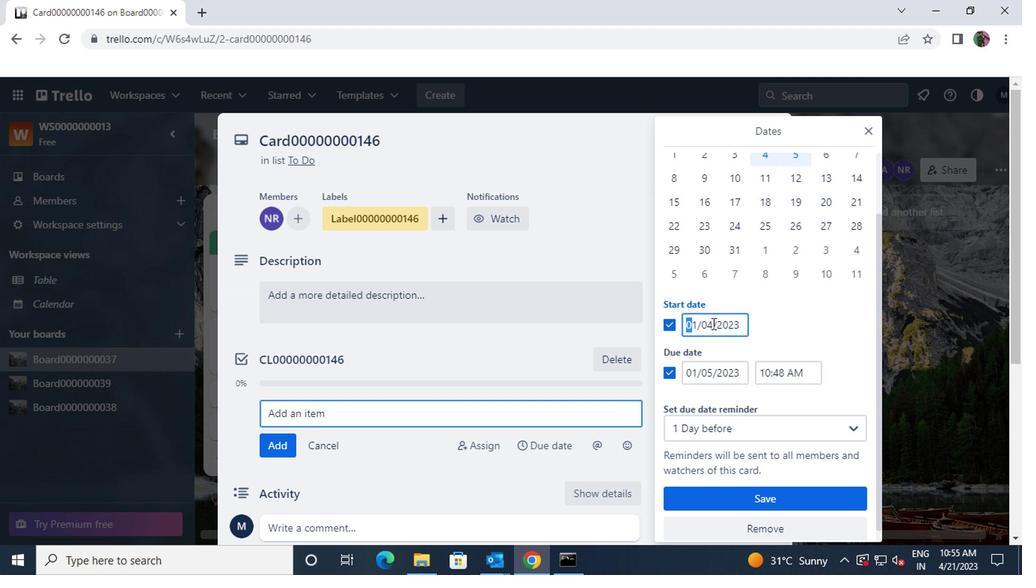 
Action: Mouse moved to (703, 326)
Screenshot: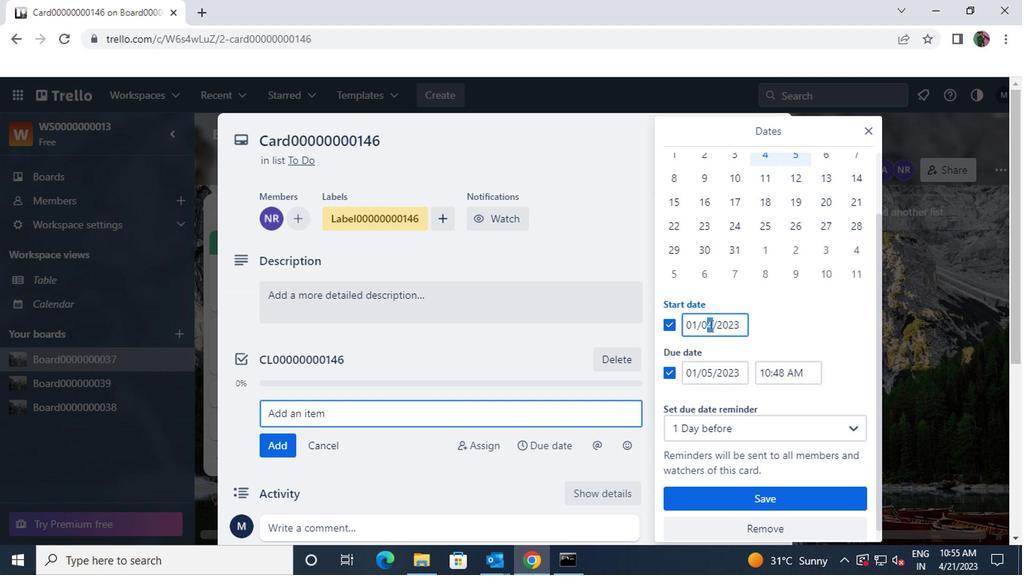 
Action: Key pressed 5
Screenshot: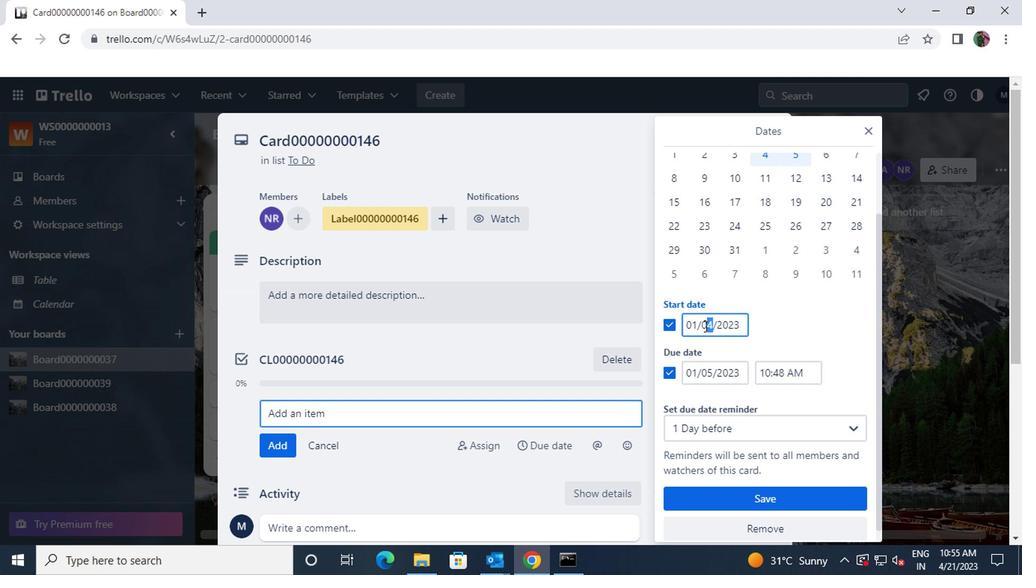 
Action: Mouse moved to (693, 372)
Screenshot: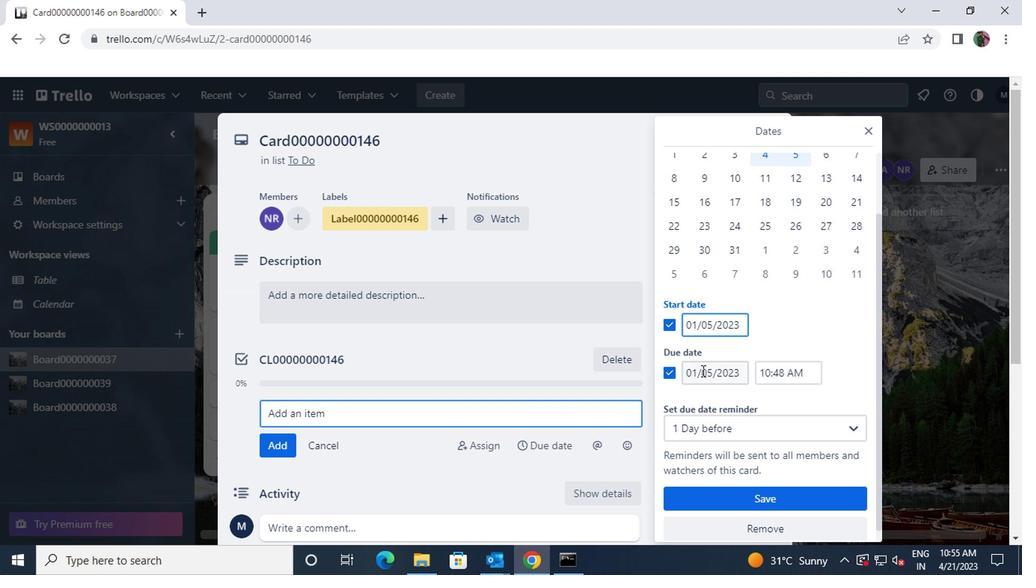 
Action: Mouse pressed left at (693, 372)
Screenshot: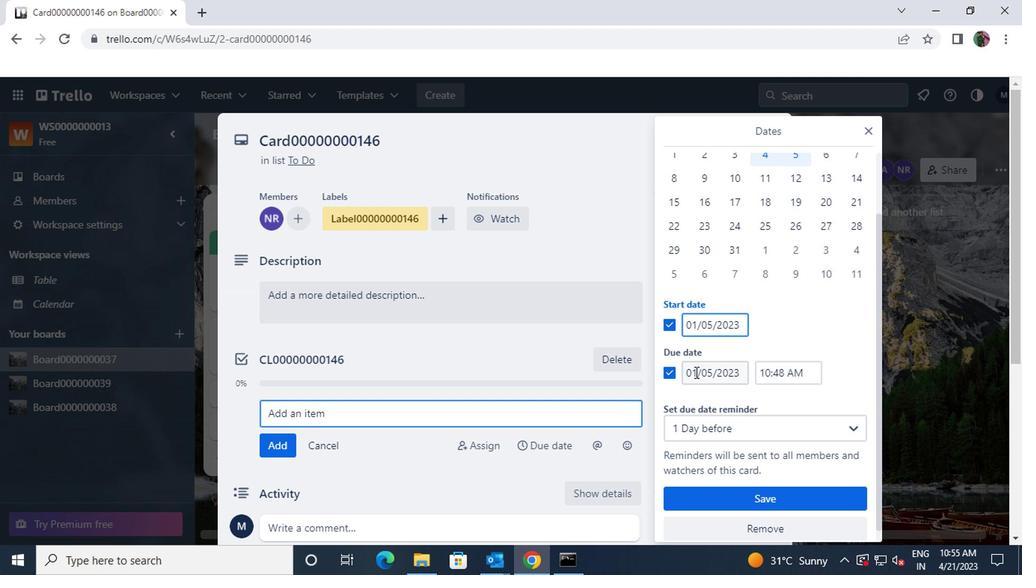 
Action: Mouse moved to (686, 373)
Screenshot: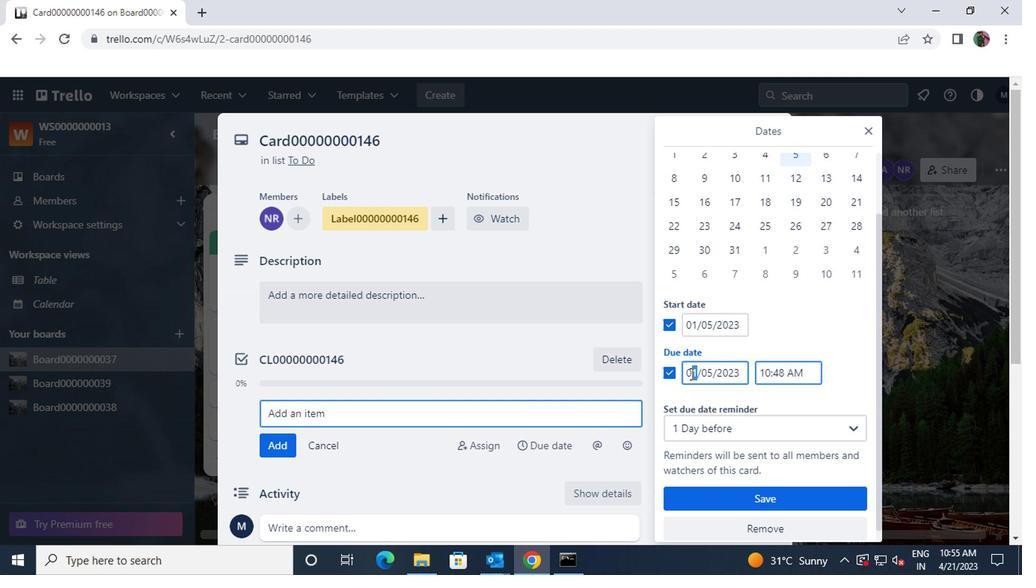 
Action: Key pressed 31
Screenshot: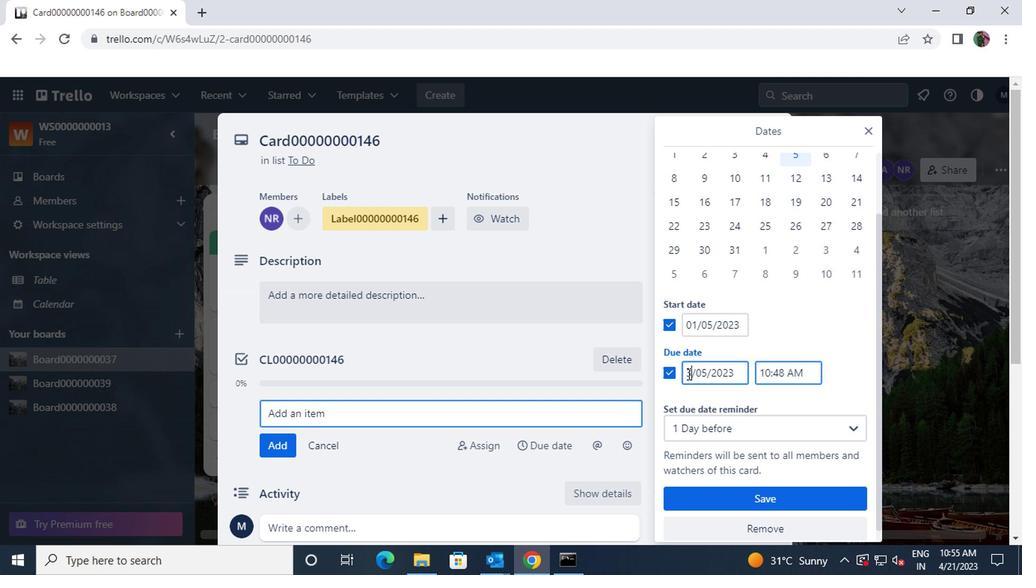 
Action: Mouse moved to (743, 493)
Screenshot: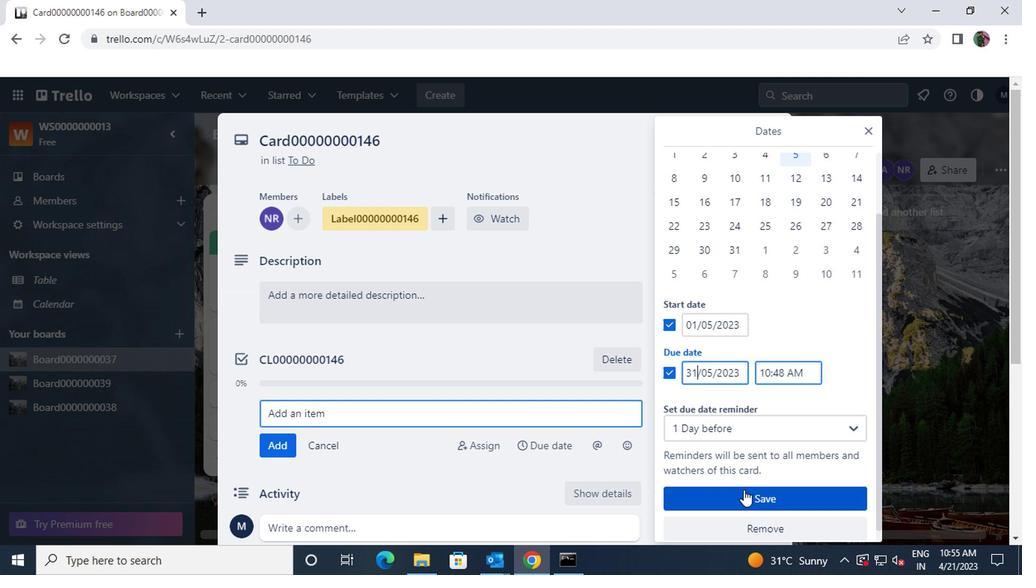 
Action: Mouse pressed left at (743, 493)
Screenshot: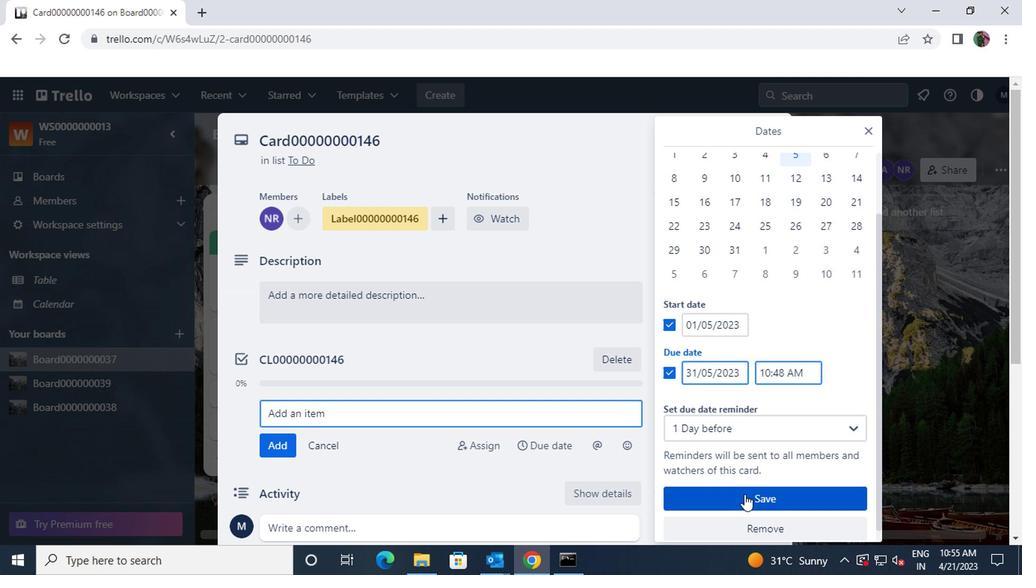 
